 Task: Open a blank sheet, save the file as activelisten.pdf Add Heading 'Ways to improve active listening skills: 'Add the following points with capital alphabet 'A.	Give full attention_x000D_
B.	Avoid interruptions_x000D_
C.	Ask clarifying questions_x000D_
'Select the entire thext and change line spacing to  1.5 ,change the font size of heading and points to 16
Action: Mouse moved to (356, 244)
Screenshot: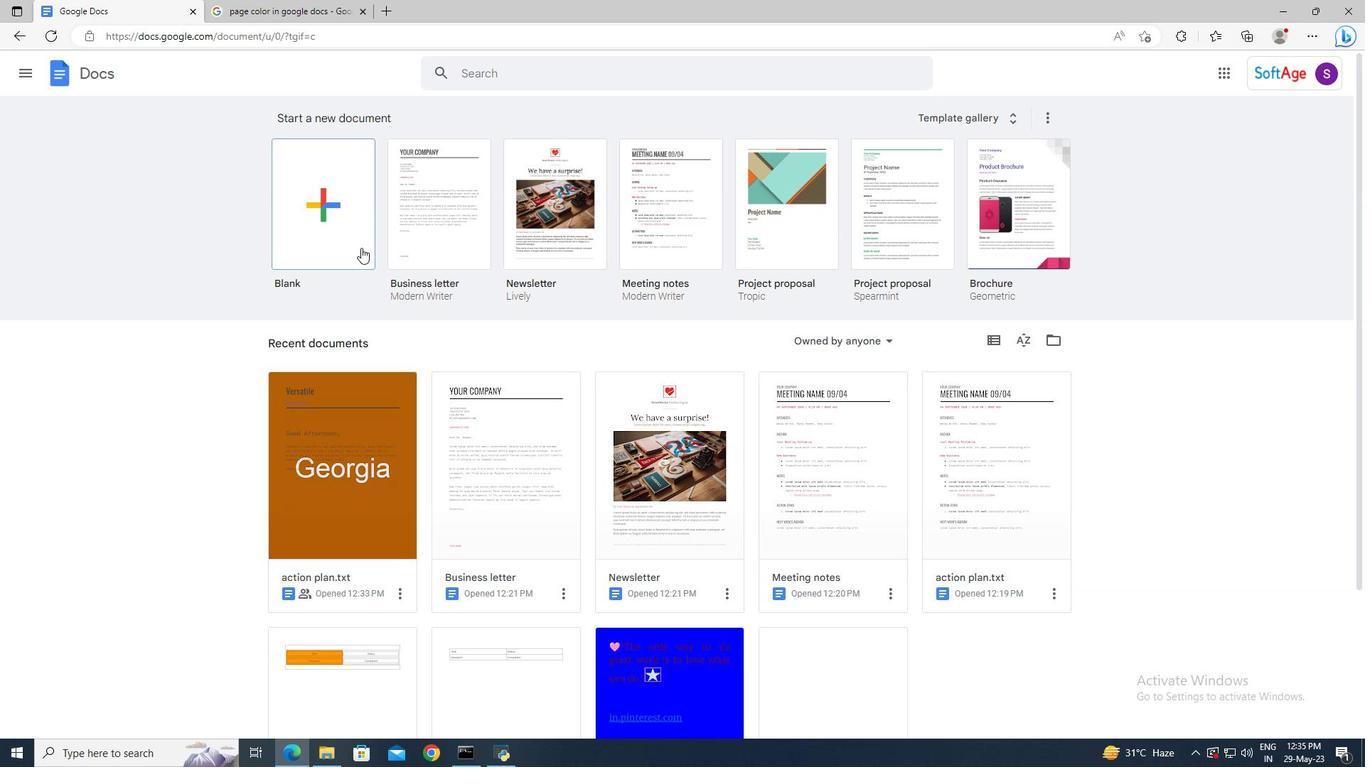 
Action: Mouse pressed left at (356, 244)
Screenshot: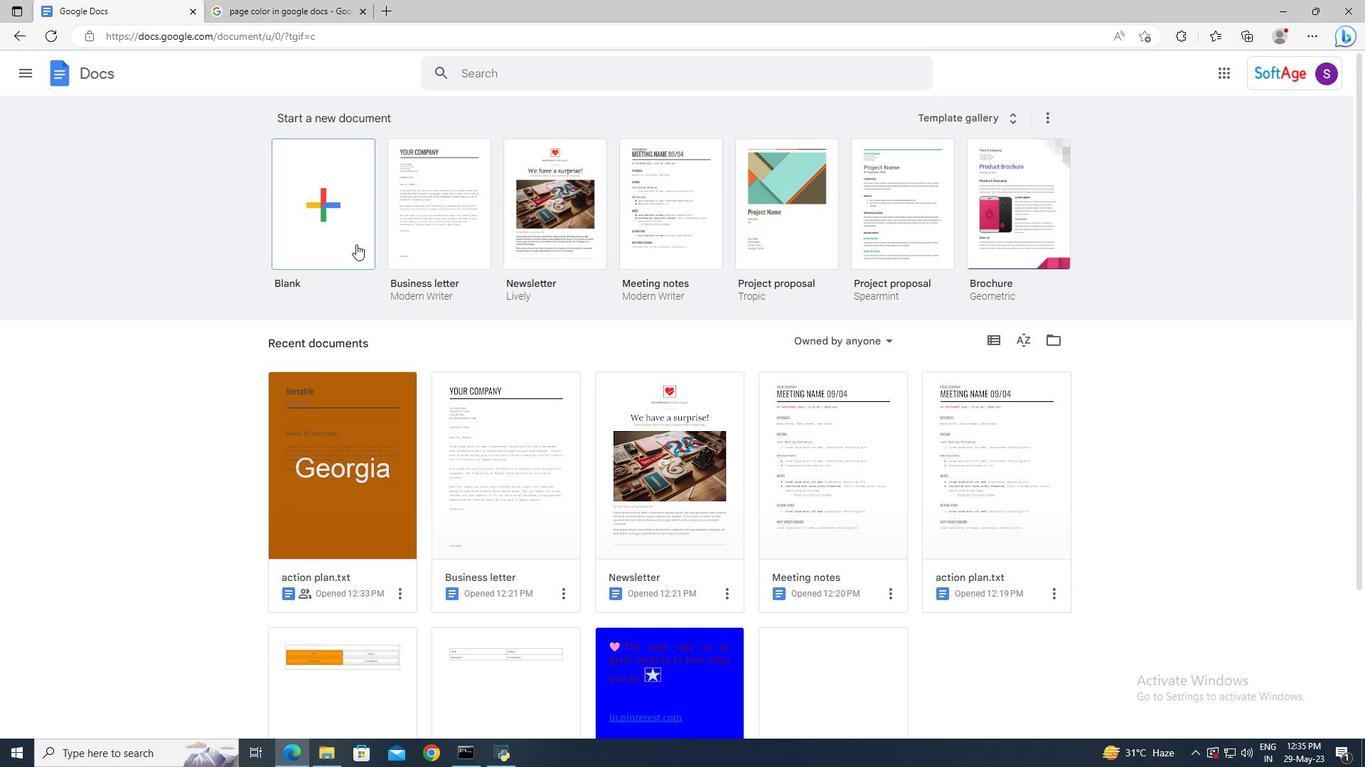 
Action: Mouse moved to (46, 79)
Screenshot: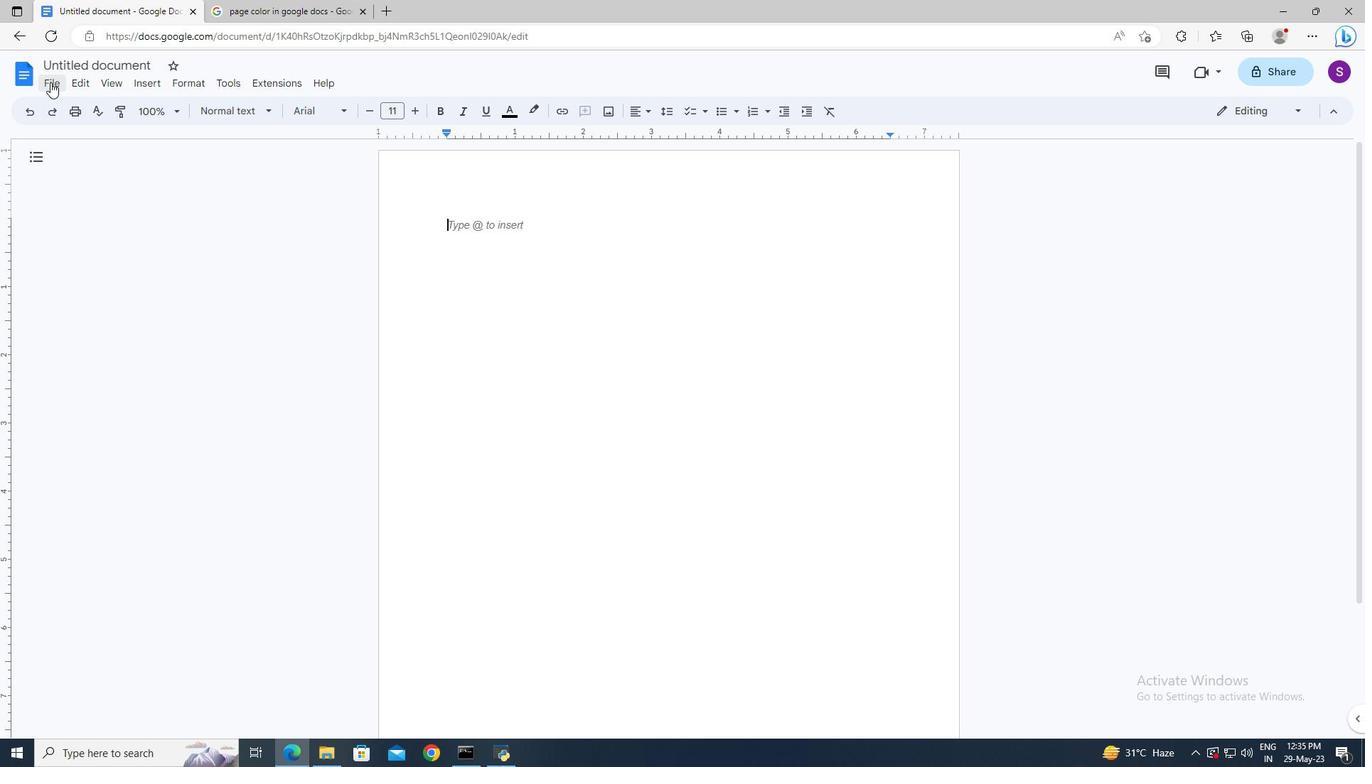 
Action: Mouse pressed left at (46, 79)
Screenshot: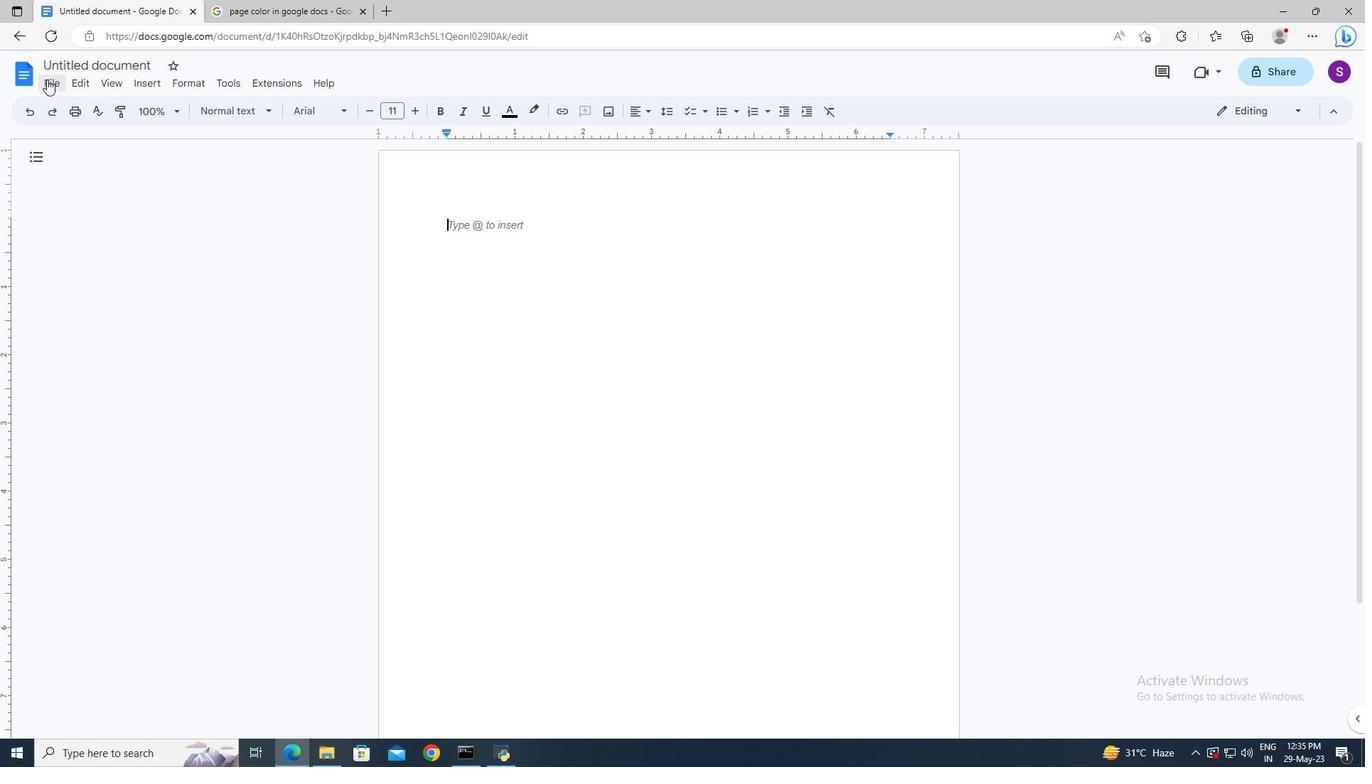 
Action: Mouse moved to (85, 63)
Screenshot: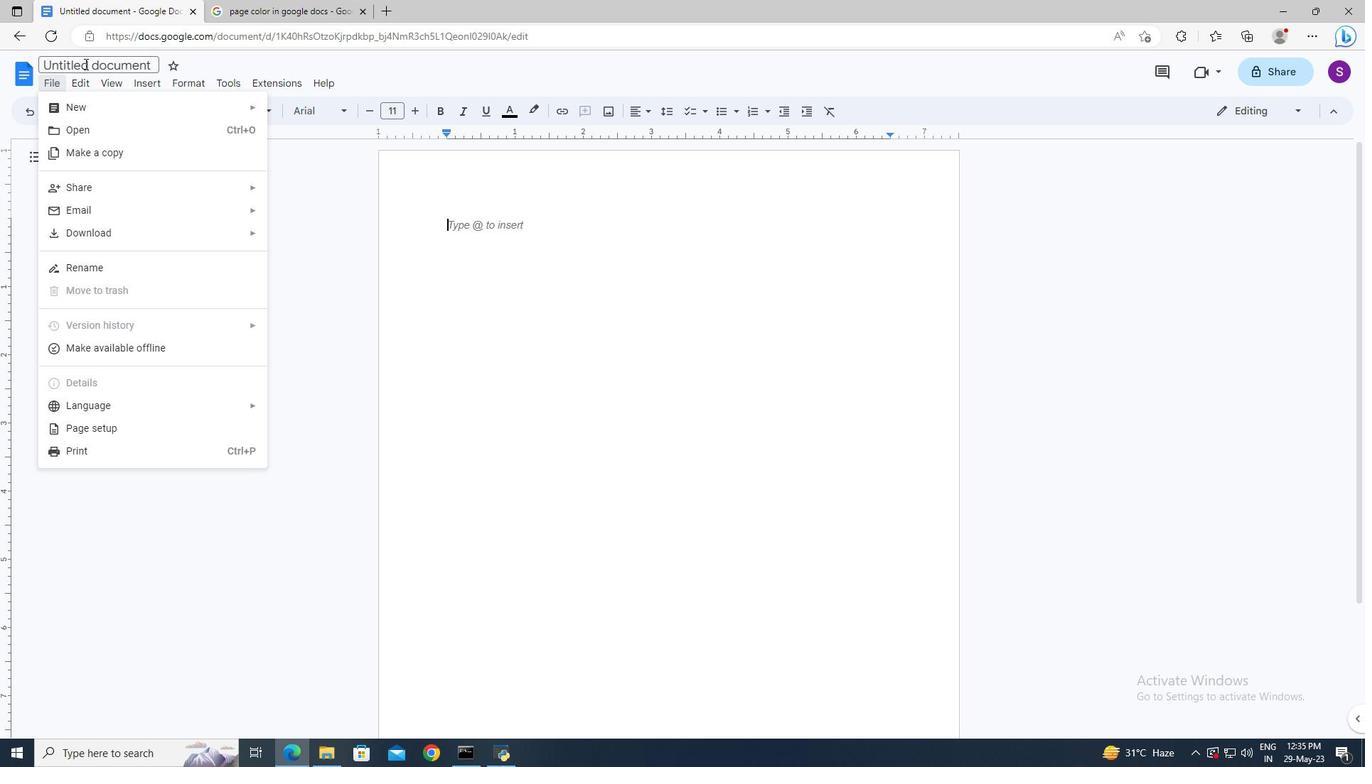 
Action: Mouse pressed left at (85, 63)
Screenshot: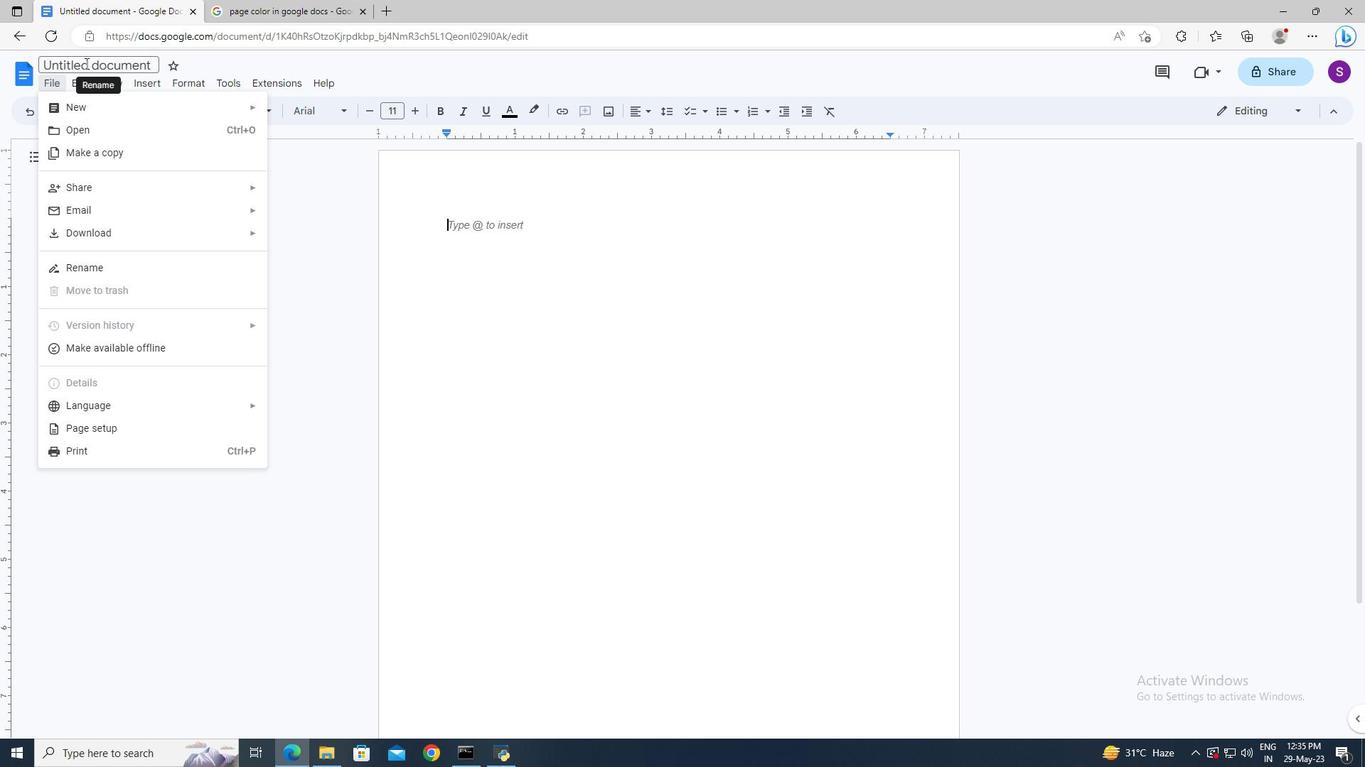 
Action: Key pressed activelisten.pdf<Key.enter>
Screenshot: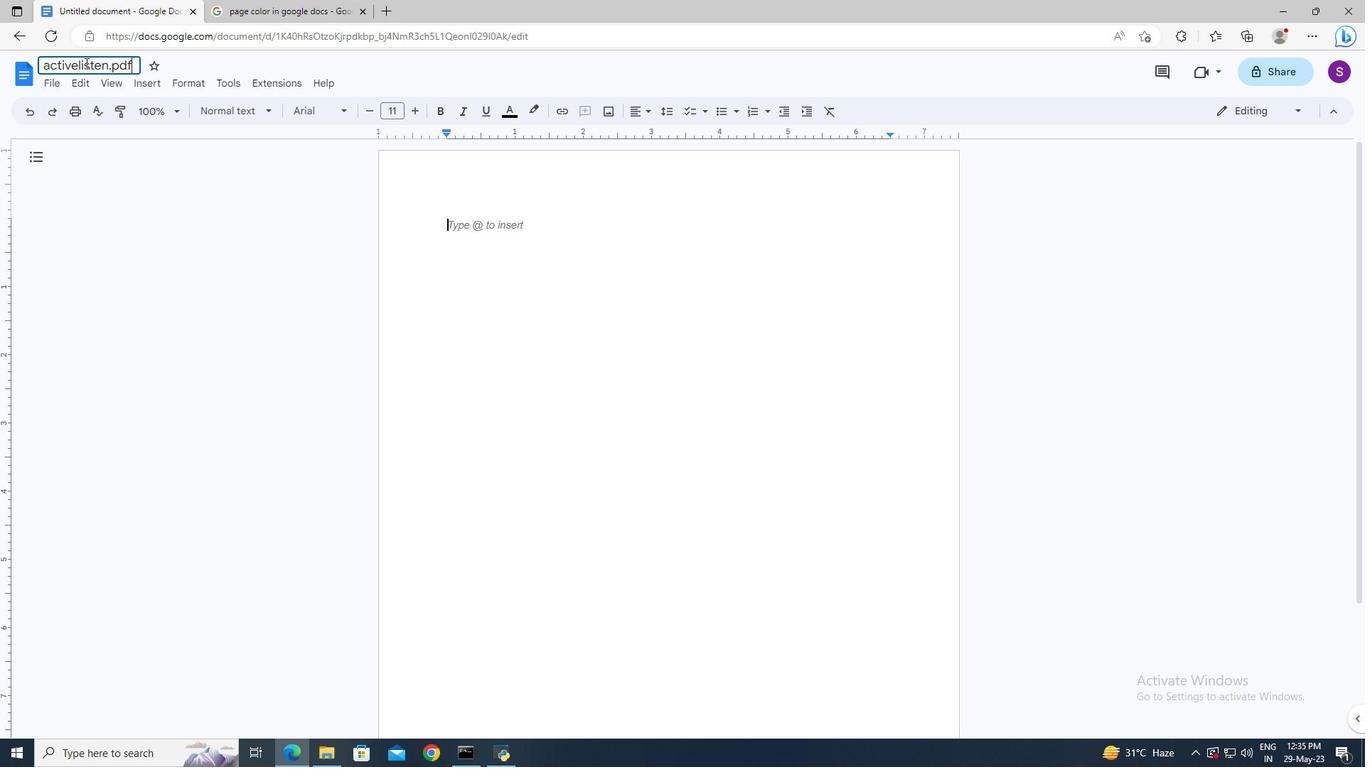 
Action: Mouse moved to (468, 228)
Screenshot: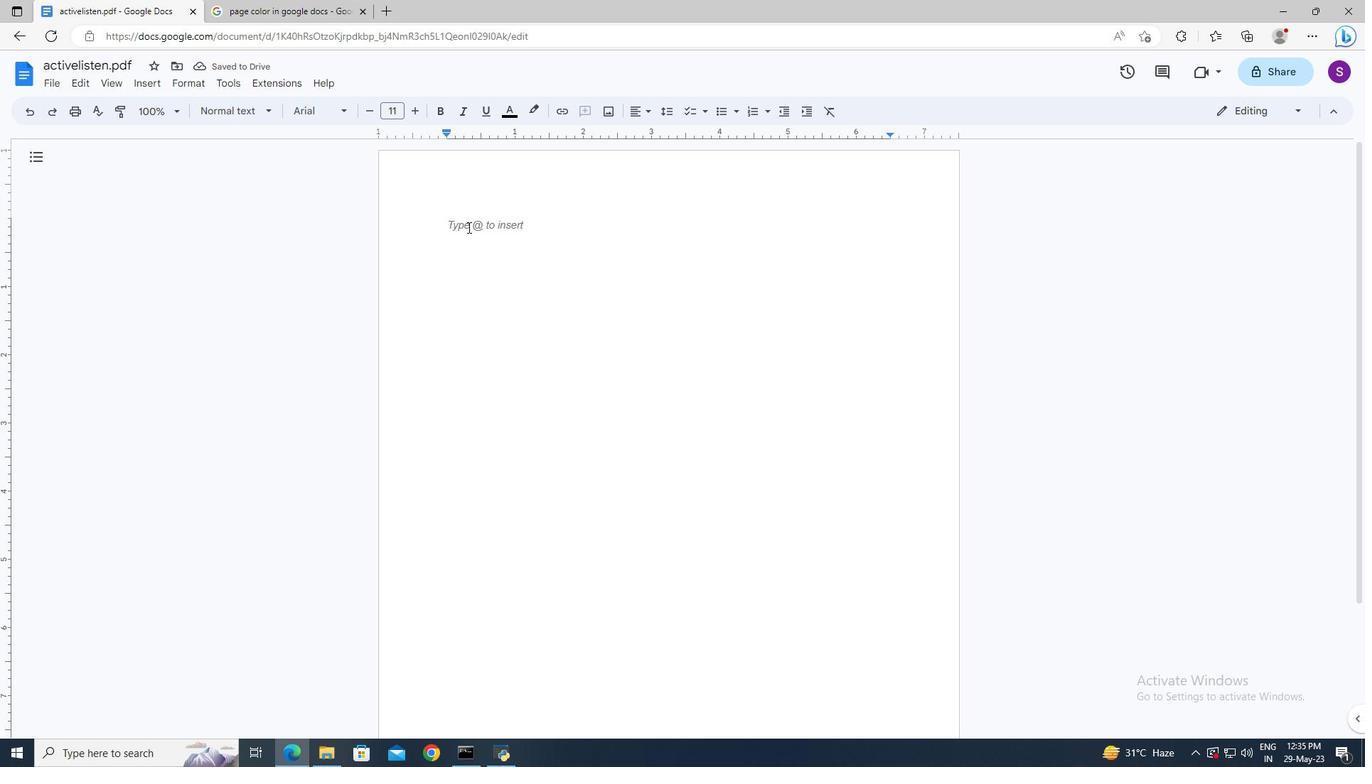 
Action: Mouse pressed left at (468, 228)
Screenshot: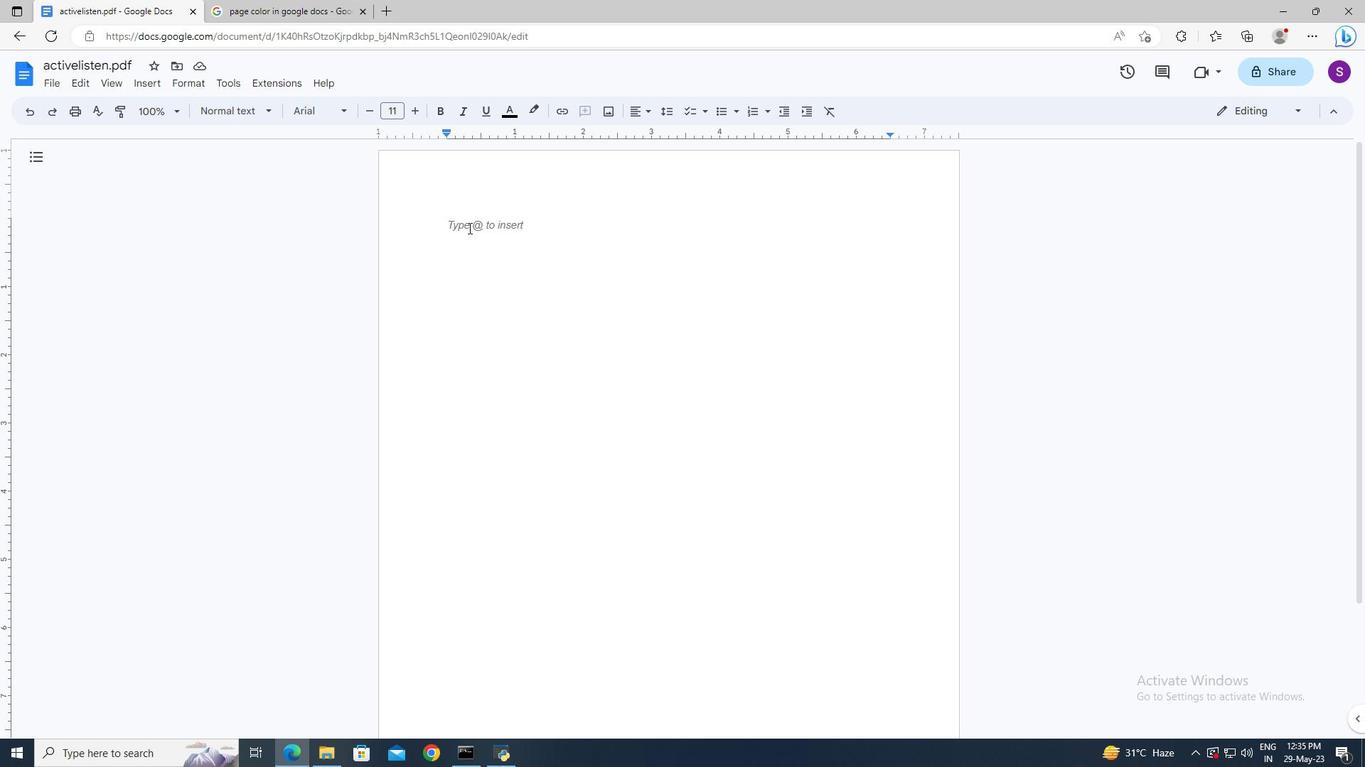 
Action: Mouse moved to (274, 111)
Screenshot: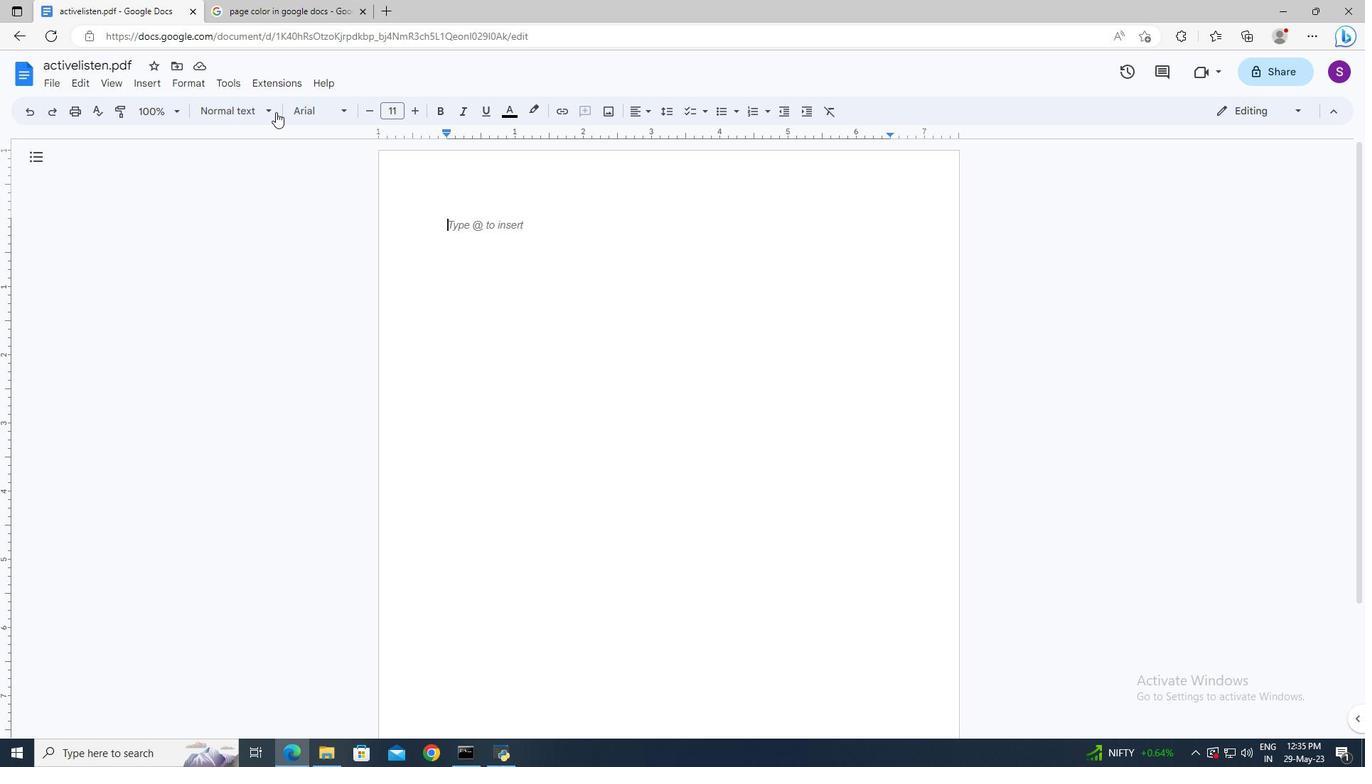 
Action: Mouse pressed left at (274, 111)
Screenshot: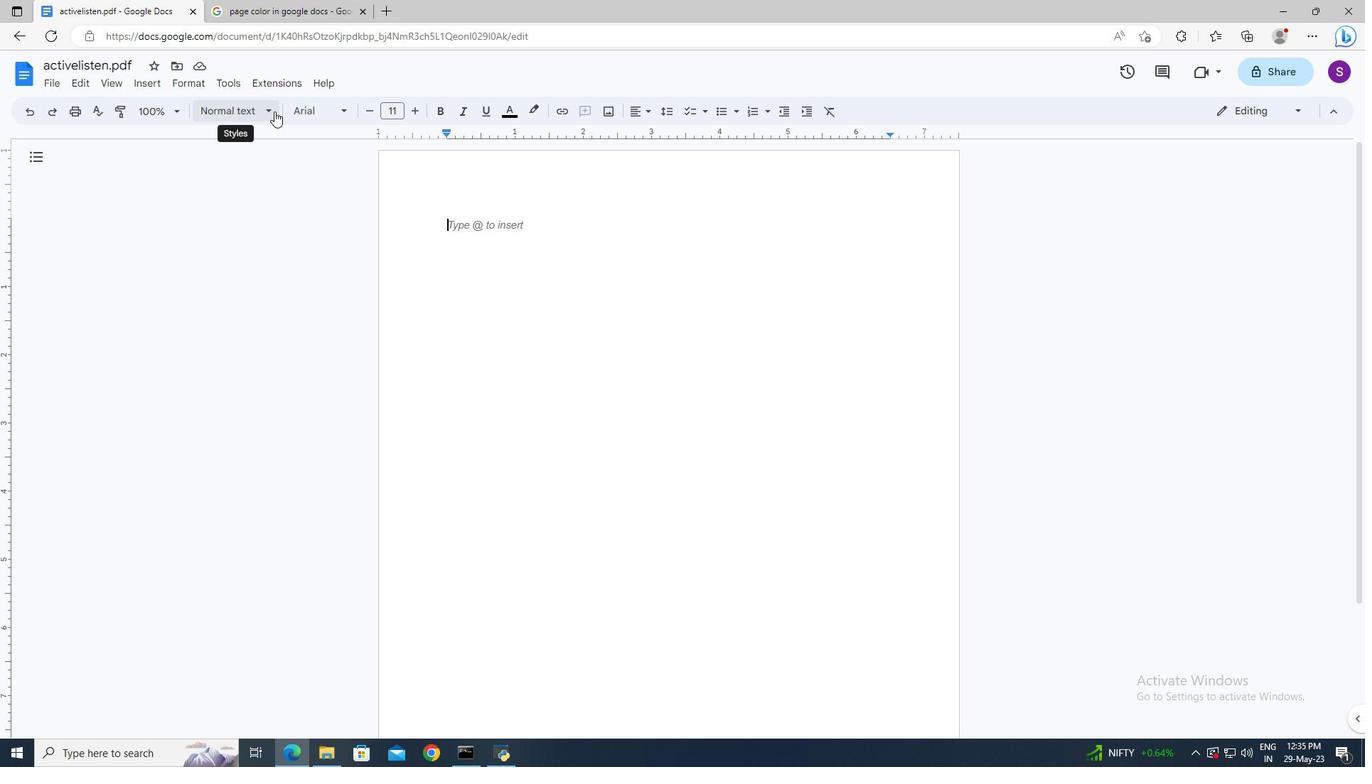 
Action: Mouse moved to (274, 292)
Screenshot: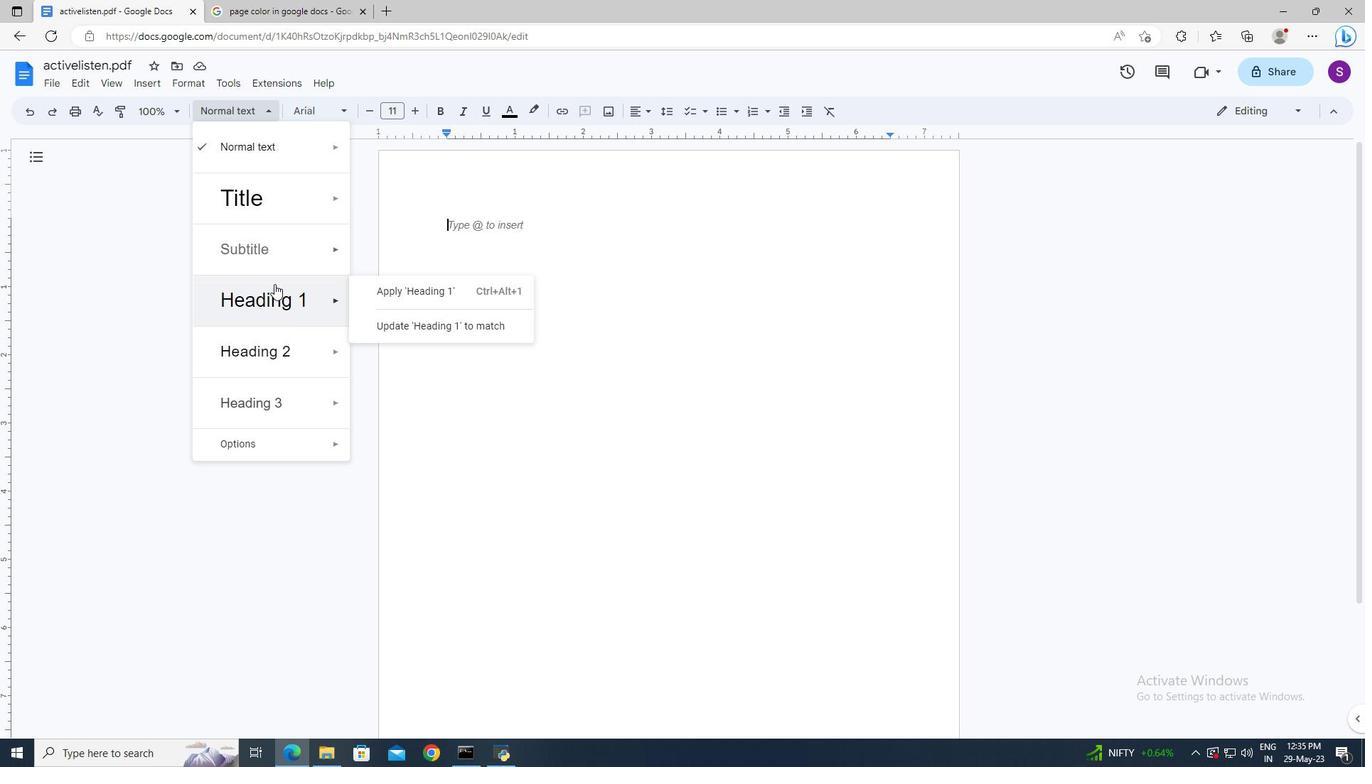 
Action: Mouse pressed left at (274, 292)
Screenshot: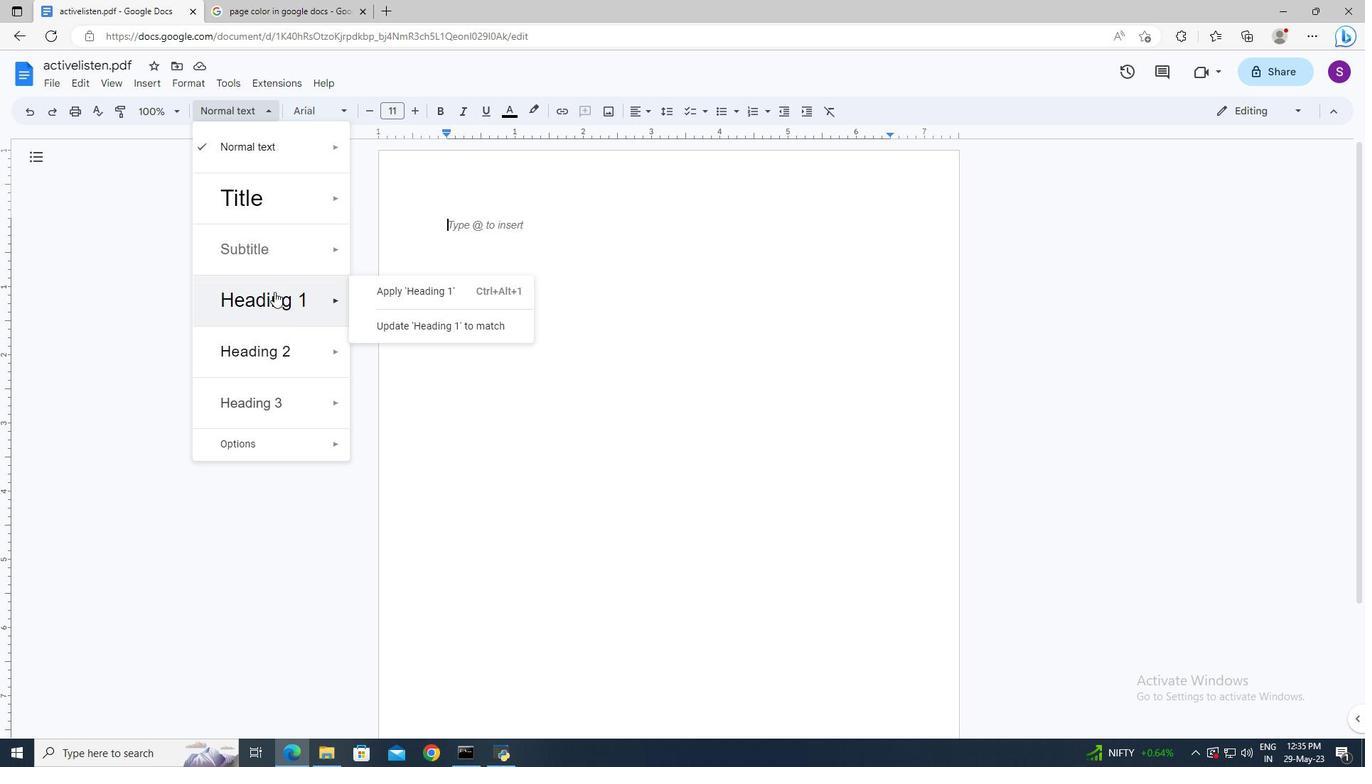 
Action: Mouse moved to (452, 307)
Screenshot: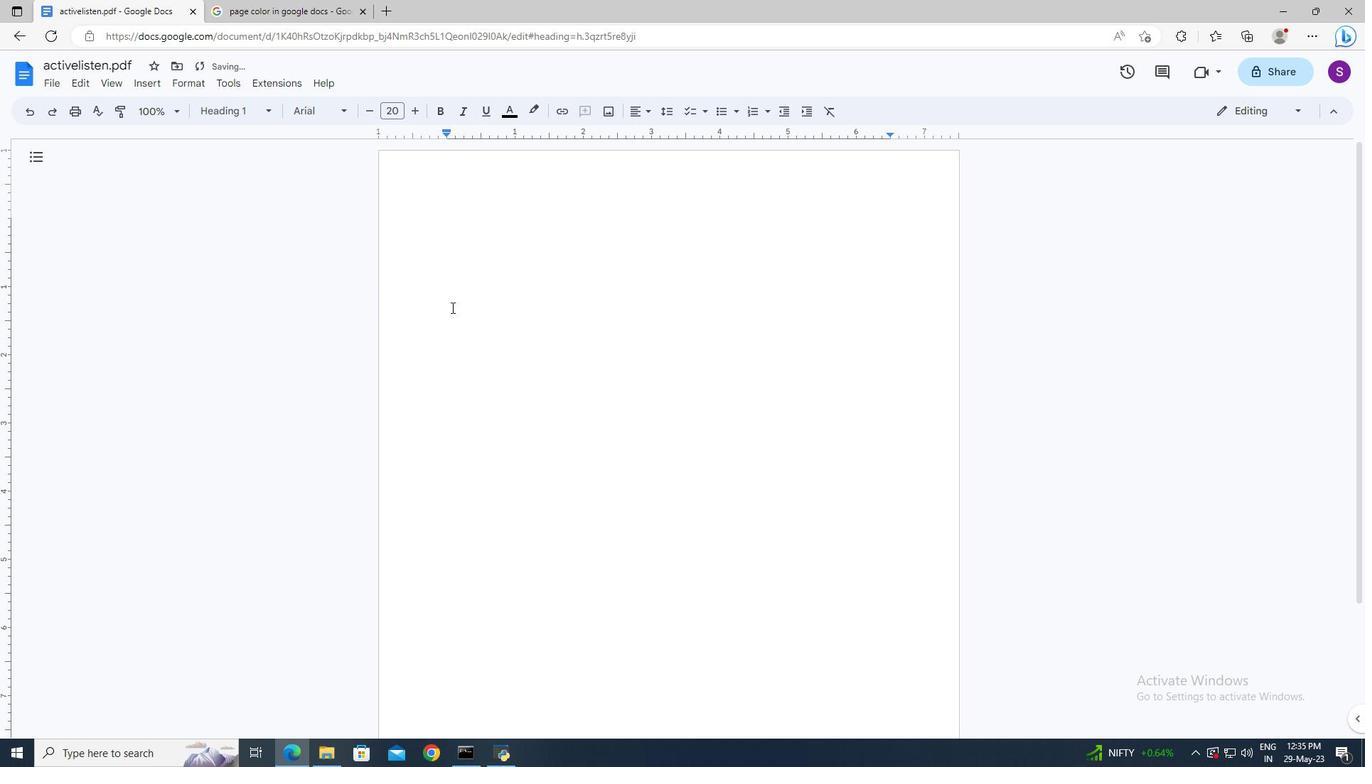 
Action: Key pressed <Key.shift>Ways<Key.space>to<Key.space>improve<Key.space>active<Key.space>listening<Key.space>skills<Key.shift>:<Key.enter>
Screenshot: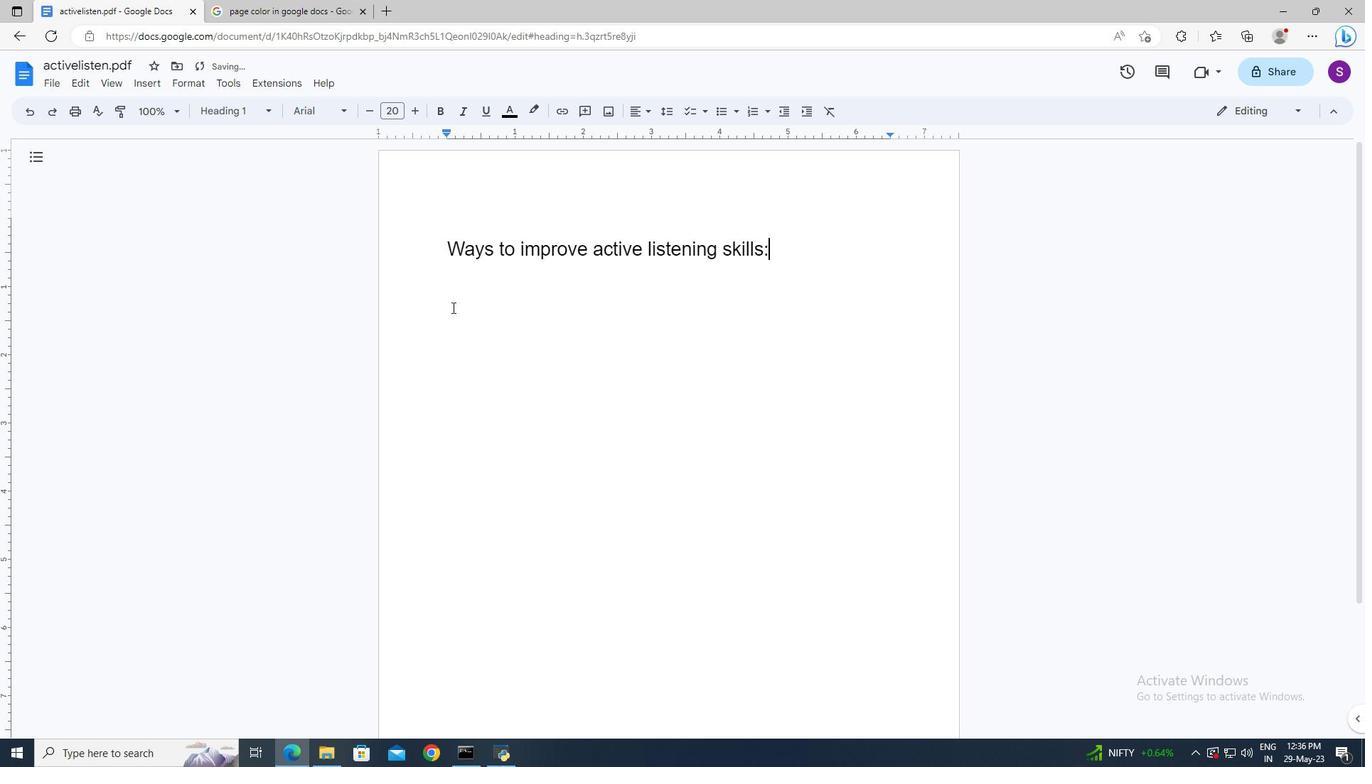 
Action: Mouse moved to (754, 112)
Screenshot: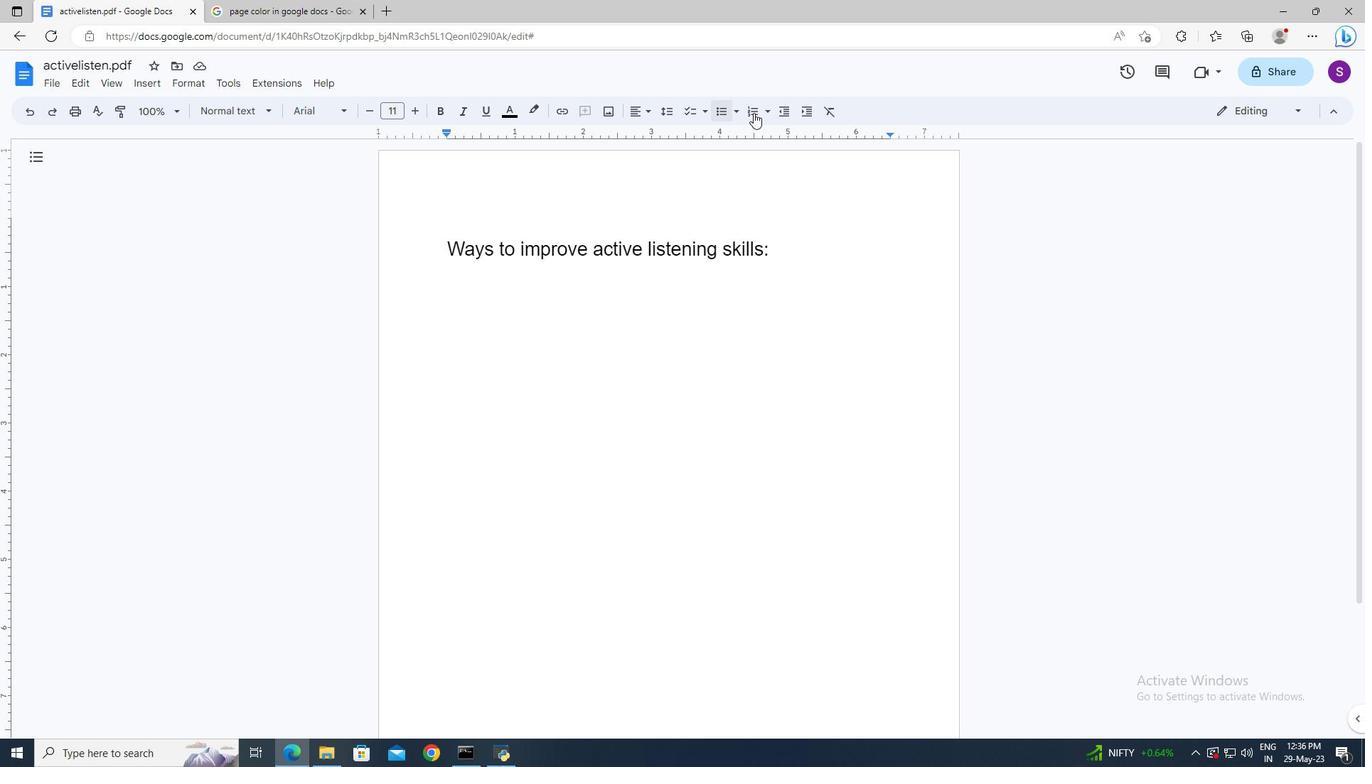 
Action: Mouse pressed left at (754, 112)
Screenshot: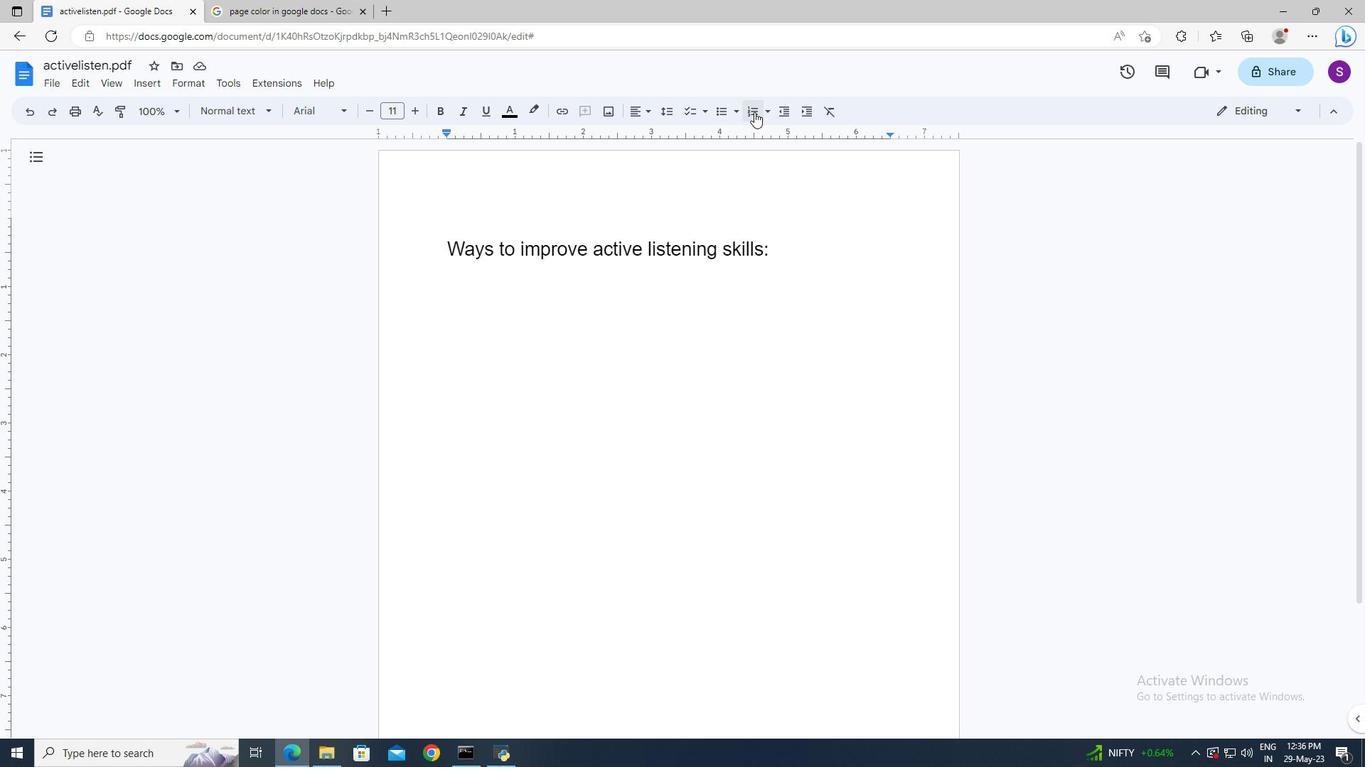 
Action: Mouse moved to (759, 113)
Screenshot: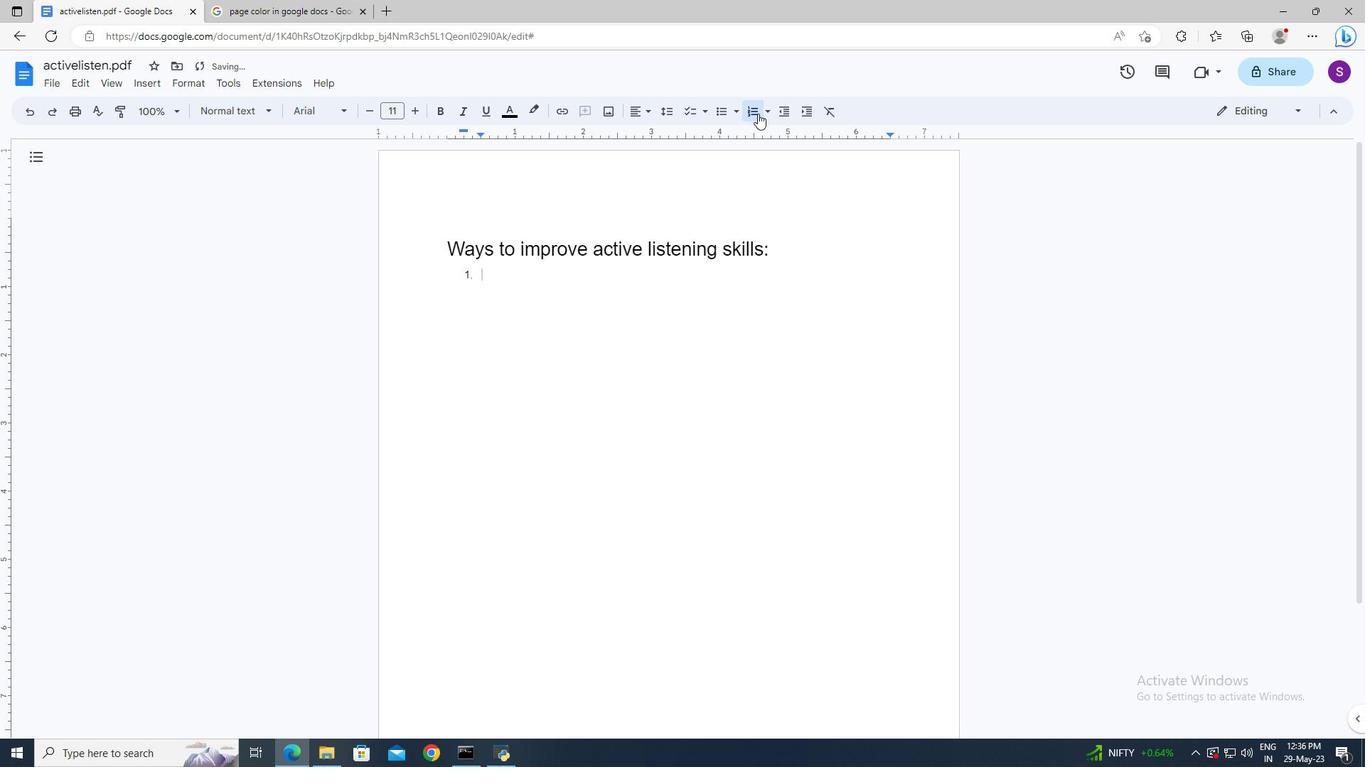 
Action: Key pressed <Key.backspace>
Screenshot: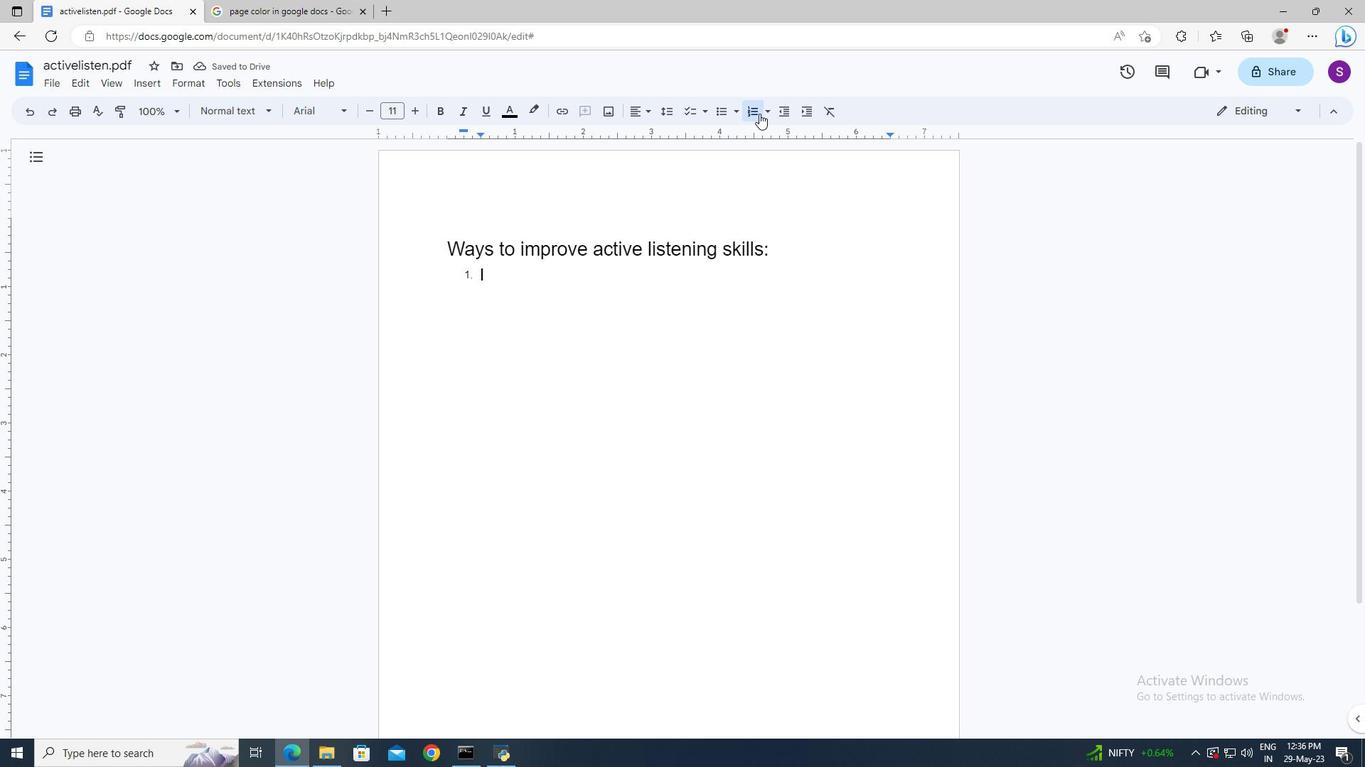 
Action: Mouse moved to (763, 114)
Screenshot: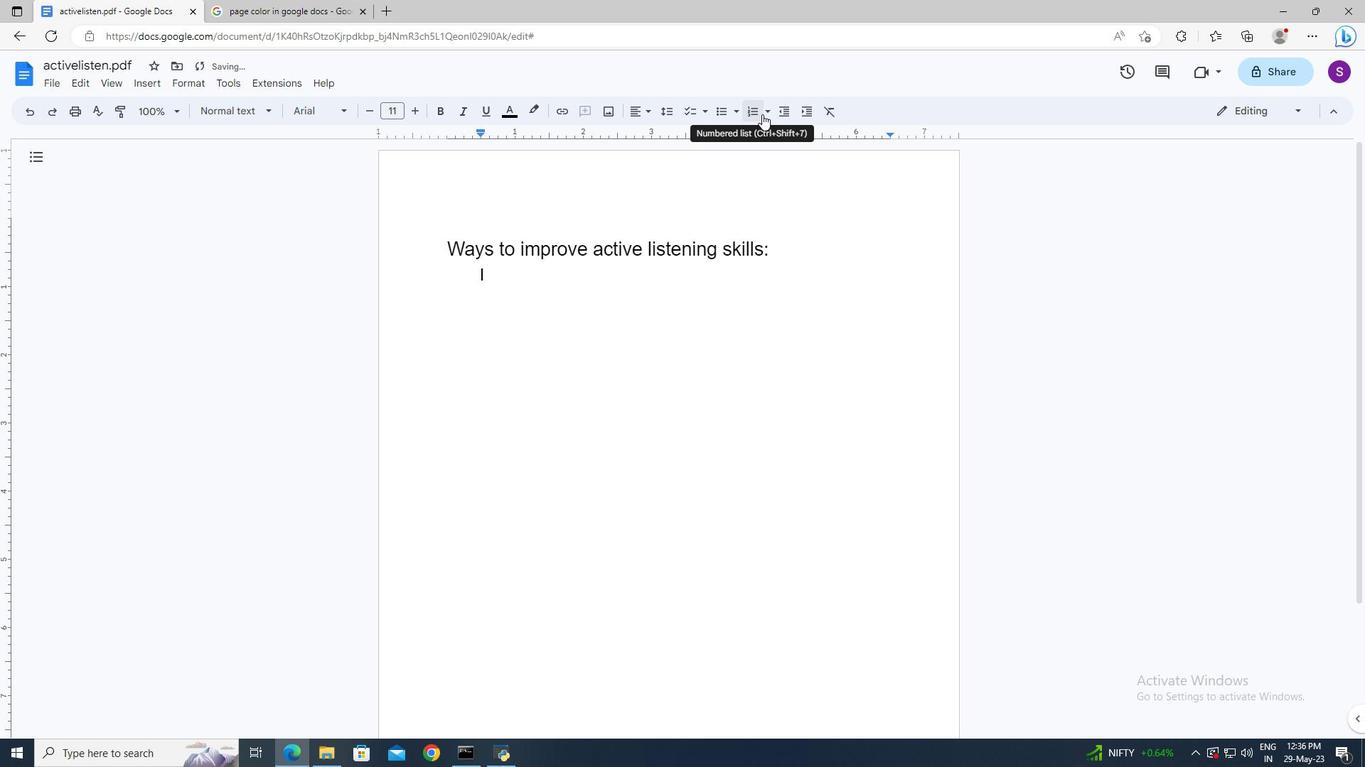 
Action: Mouse pressed left at (763, 114)
Screenshot: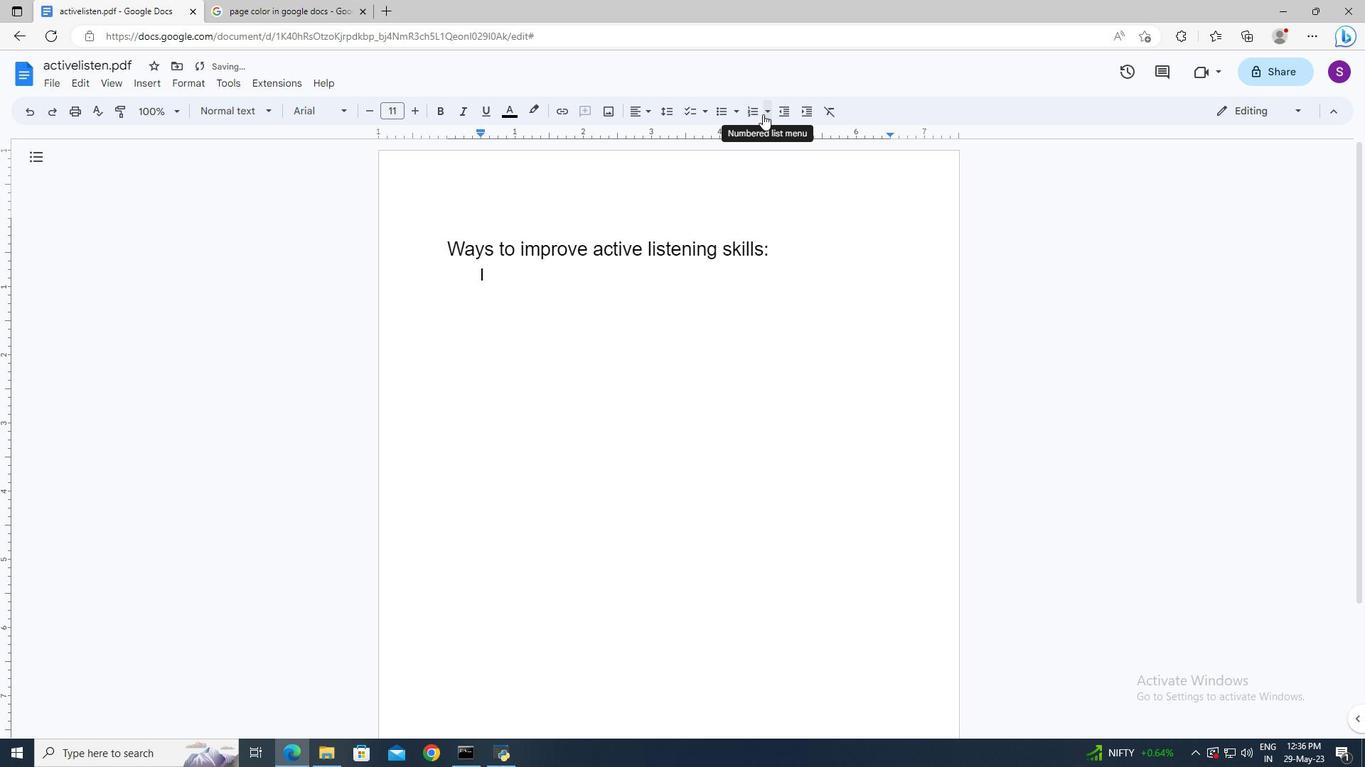 
Action: Mouse moved to (735, 120)
Screenshot: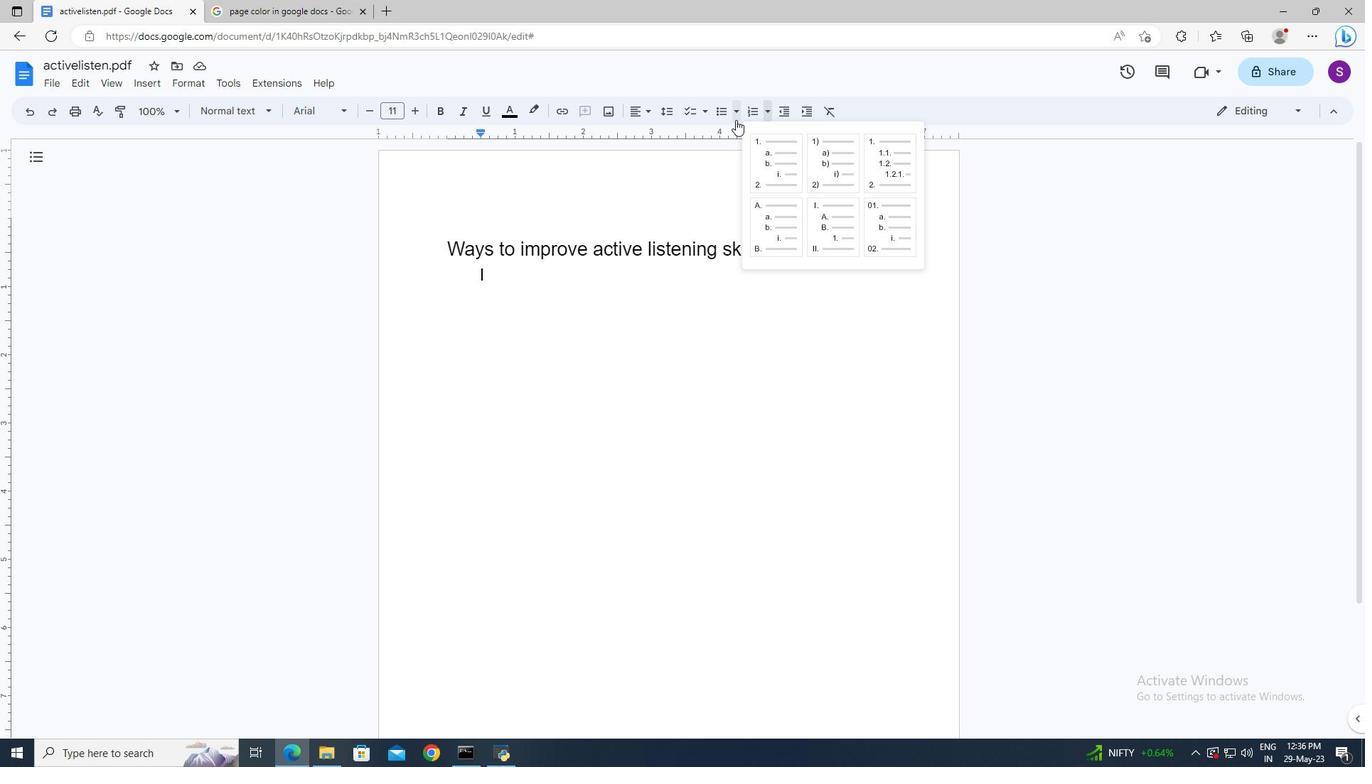 
Action: Mouse pressed left at (735, 120)
Screenshot: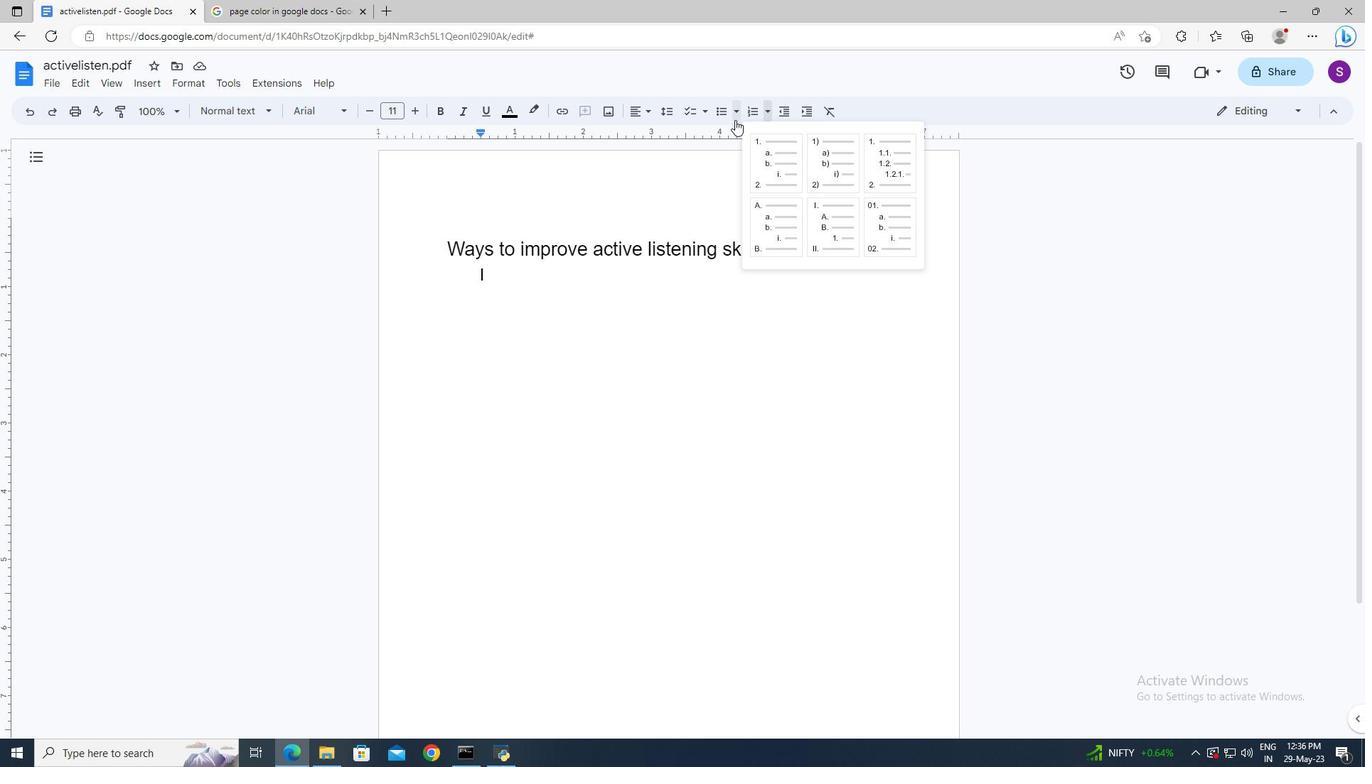 
Action: Mouse moved to (772, 109)
Screenshot: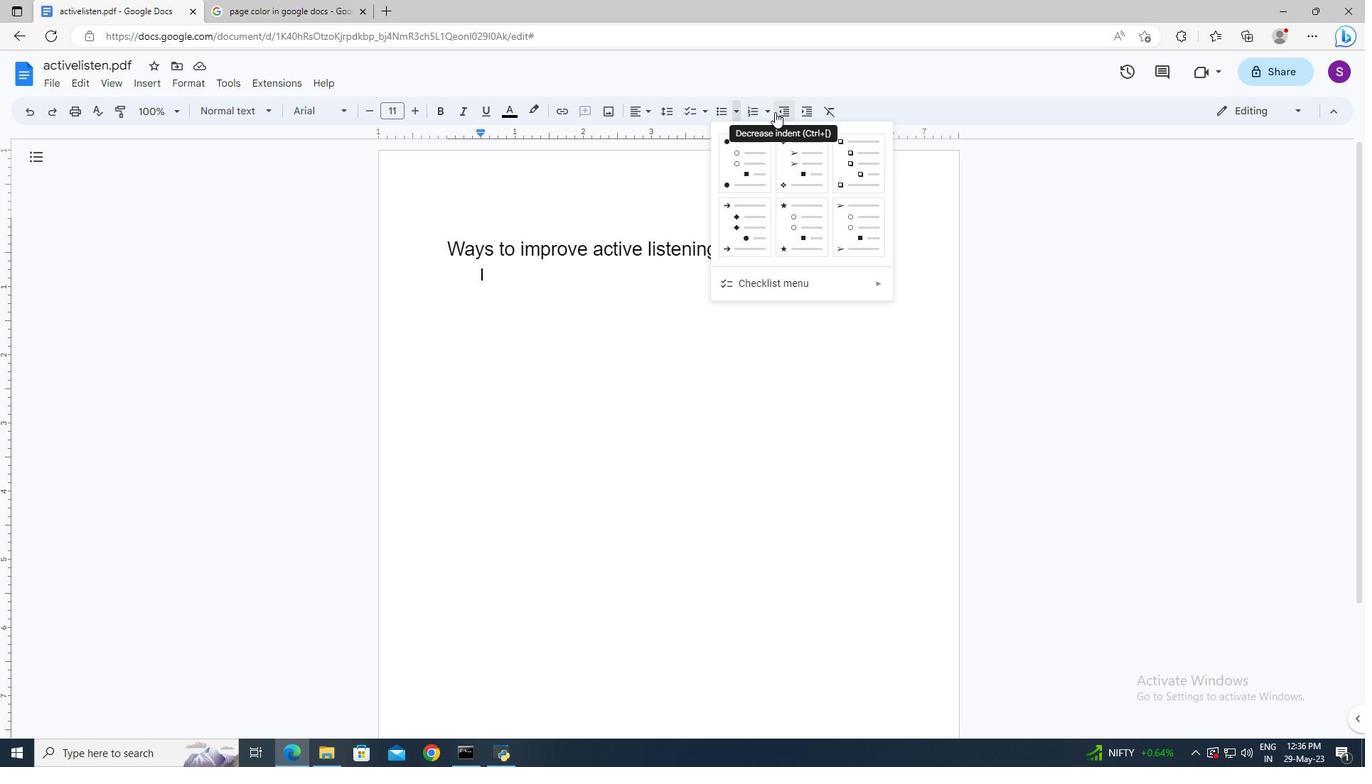 
Action: Mouse pressed left at (772, 109)
Screenshot: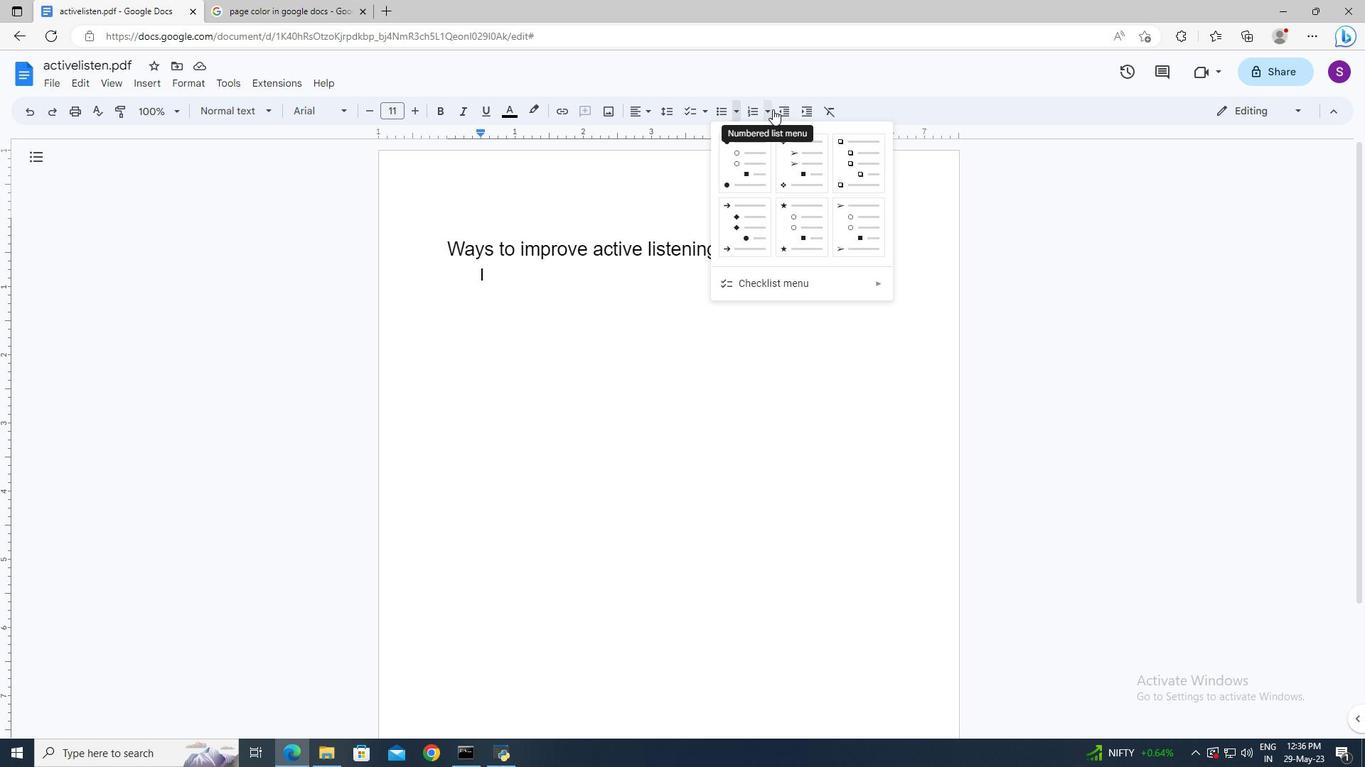 
Action: Mouse moved to (780, 221)
Screenshot: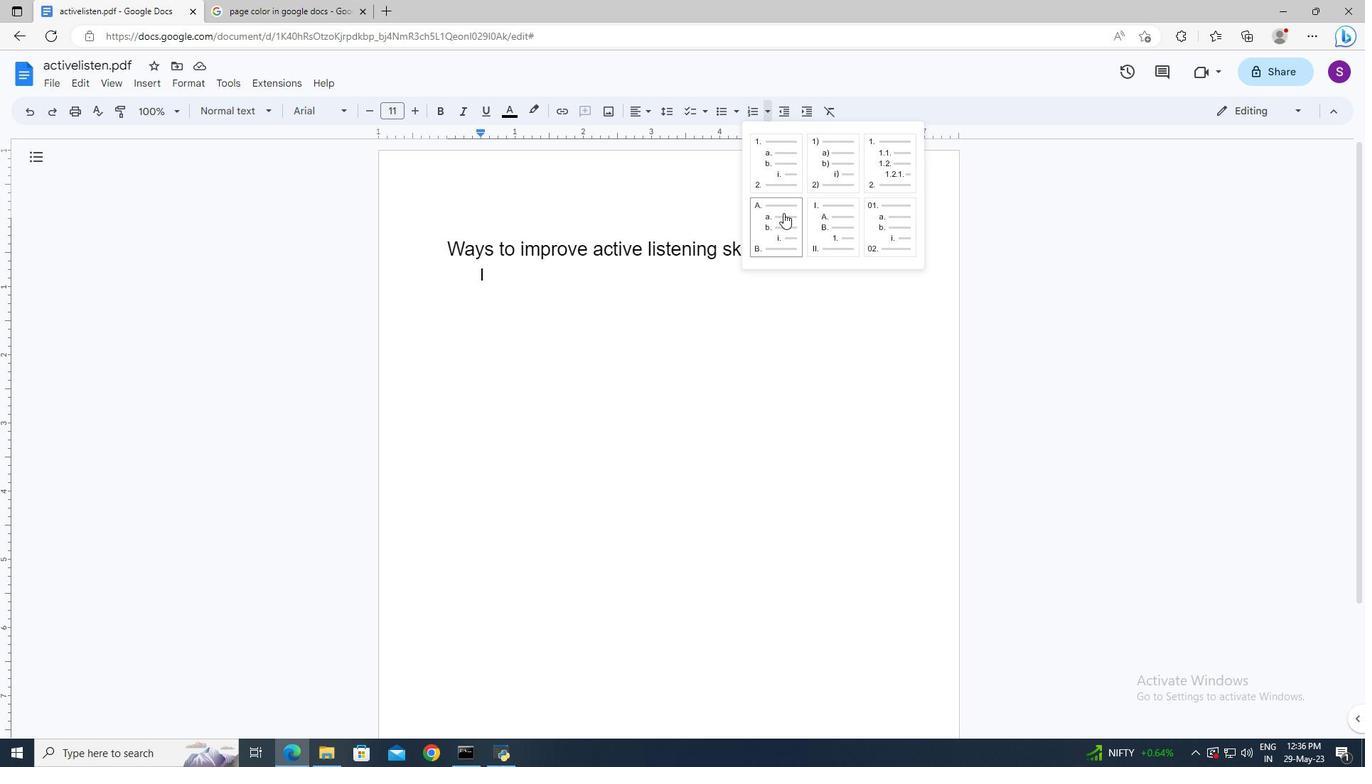 
Action: Mouse pressed left at (780, 221)
Screenshot: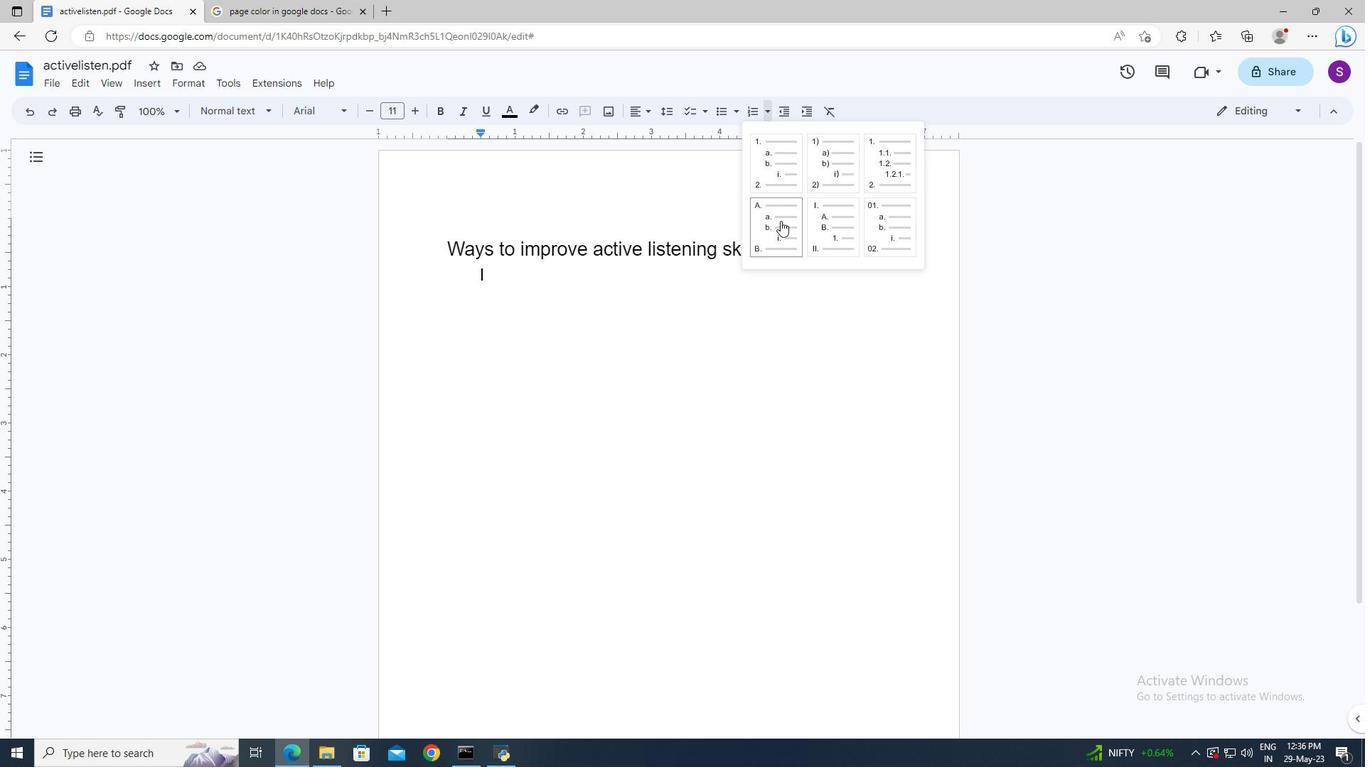 
Action: Mouse moved to (657, 280)
Screenshot: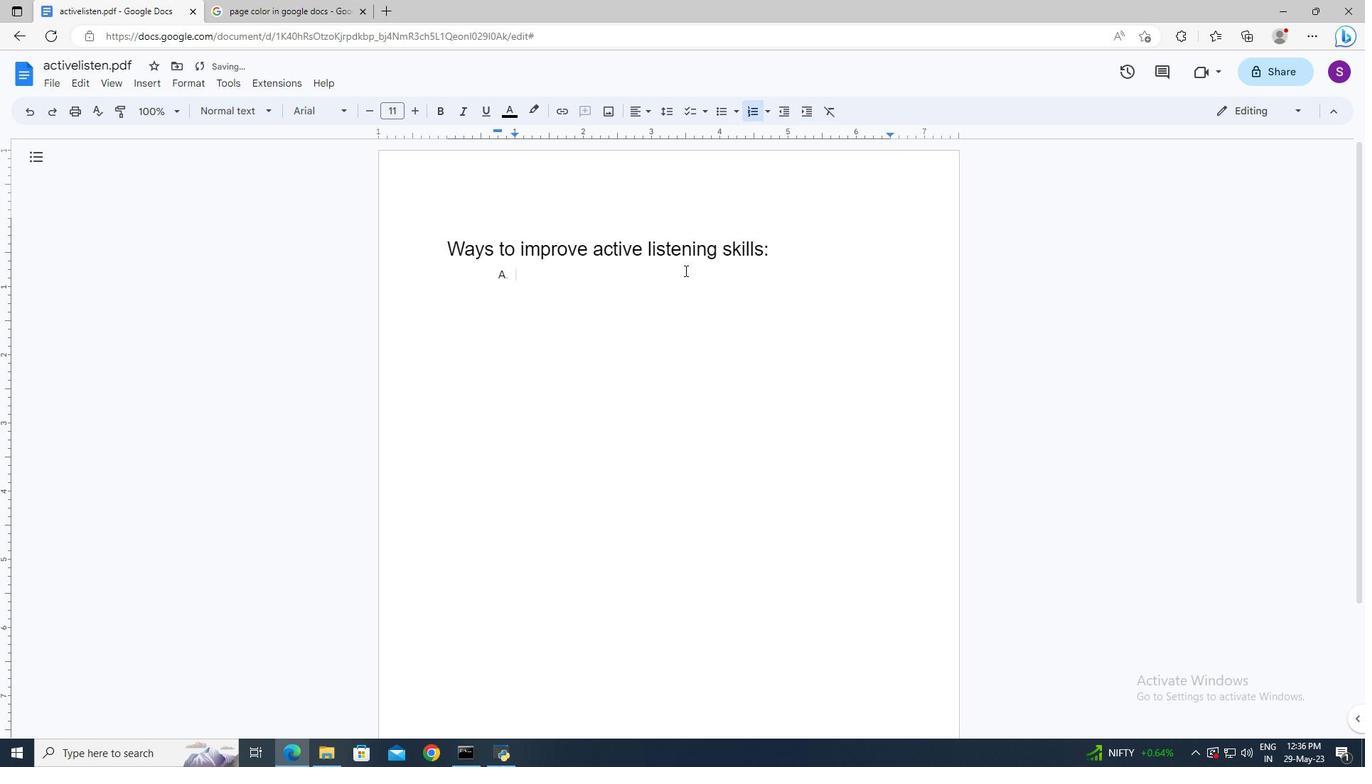 
Action: Key pressed <Key.shift>Give<Key.space>full<Key.space>attention<Key.enter><Key.shift>Avoid<Key.space>interruptions<Key.enter><Key.shift>Ask<Key.space>clarifying<Key.space>questionsctrl+A
Screenshot: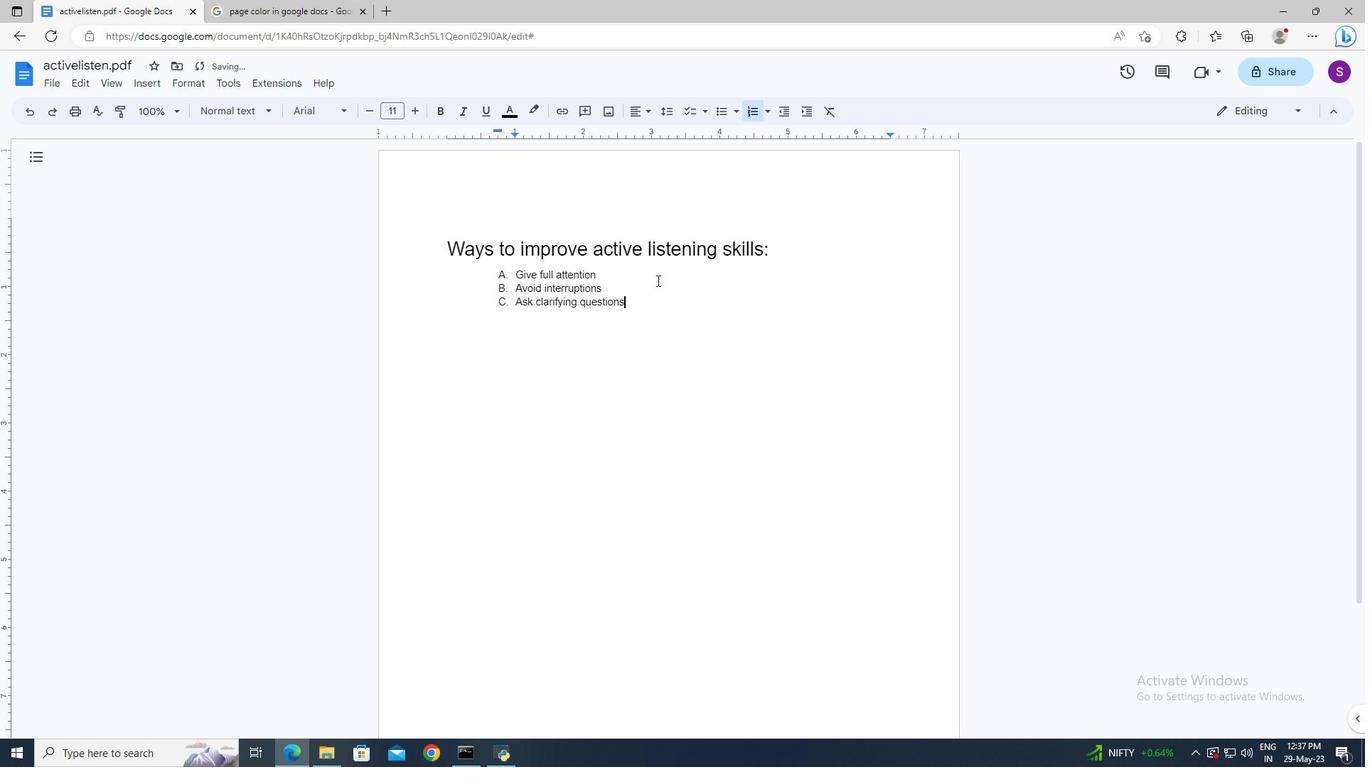 
Action: Mouse moved to (672, 113)
Screenshot: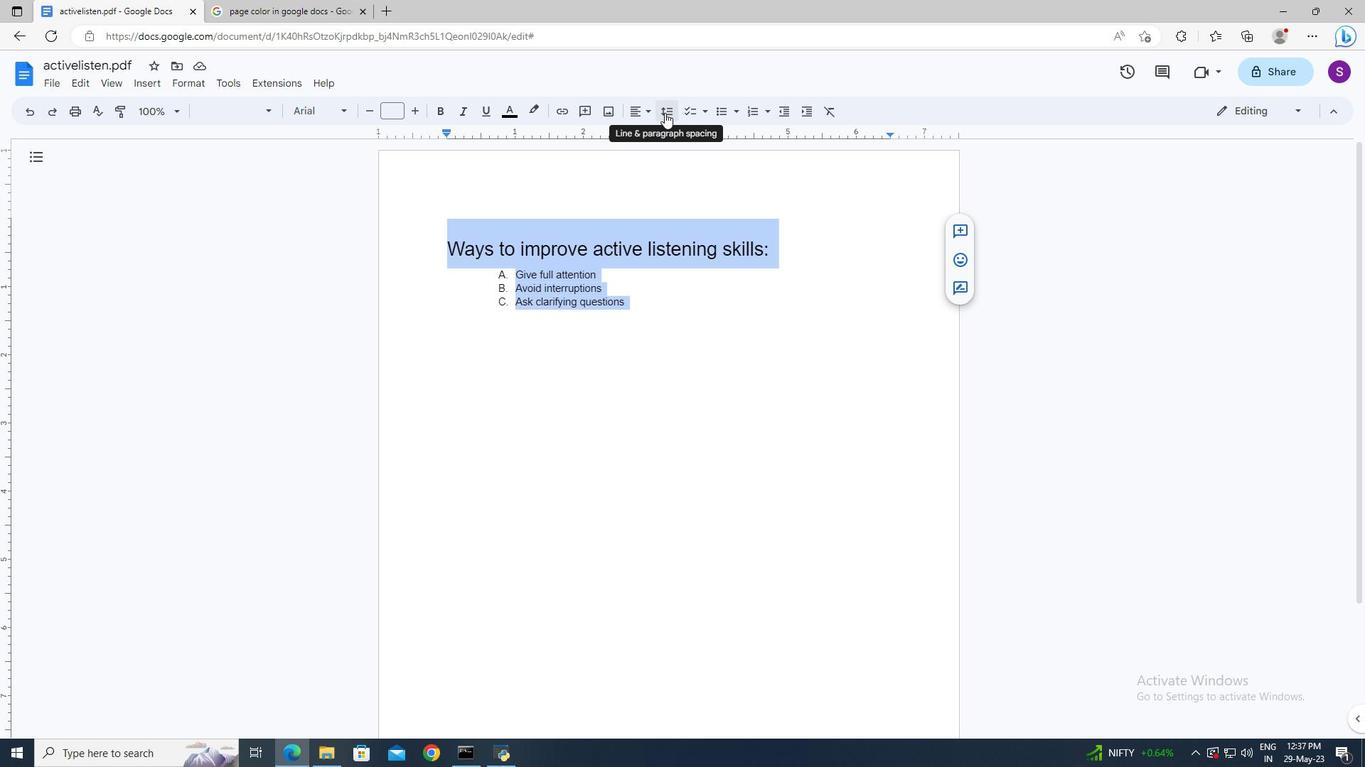 
Action: Mouse pressed left at (672, 113)
Screenshot: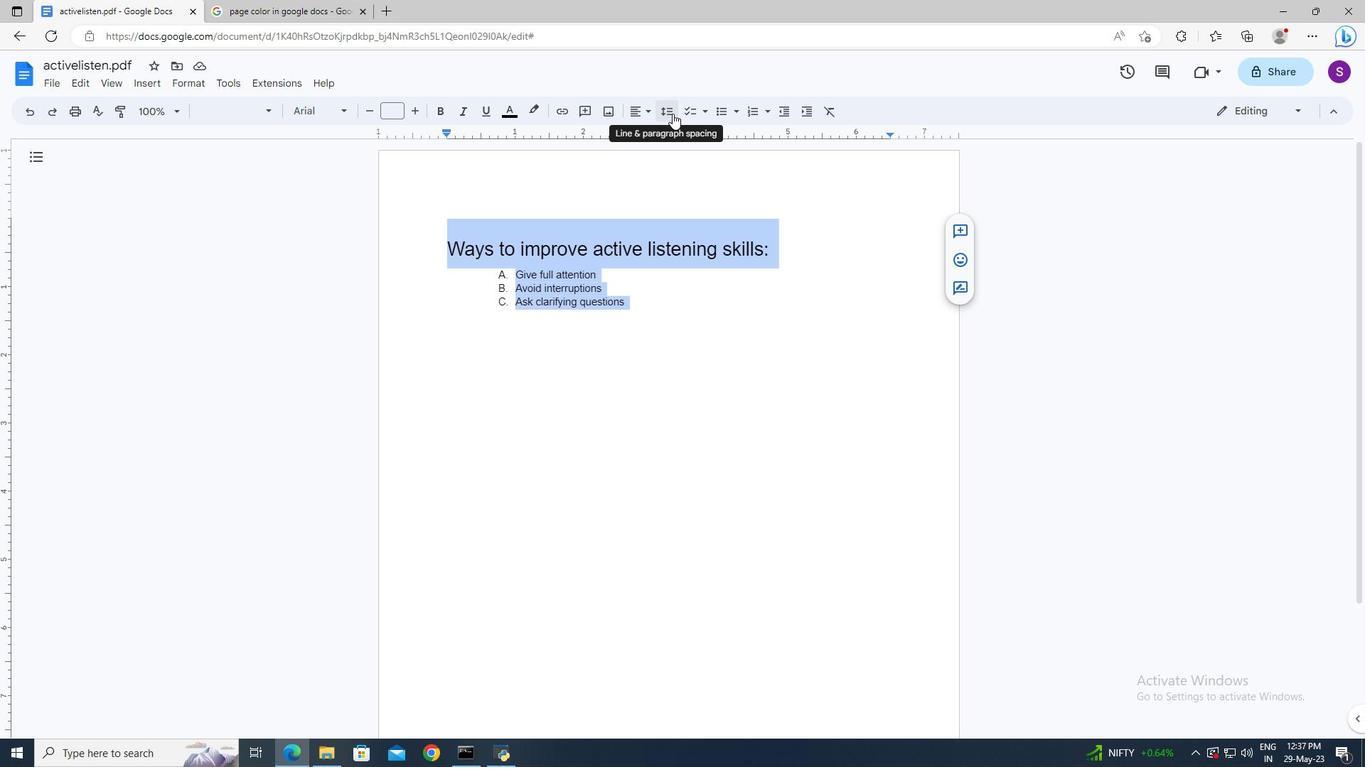 
Action: Mouse moved to (684, 183)
Screenshot: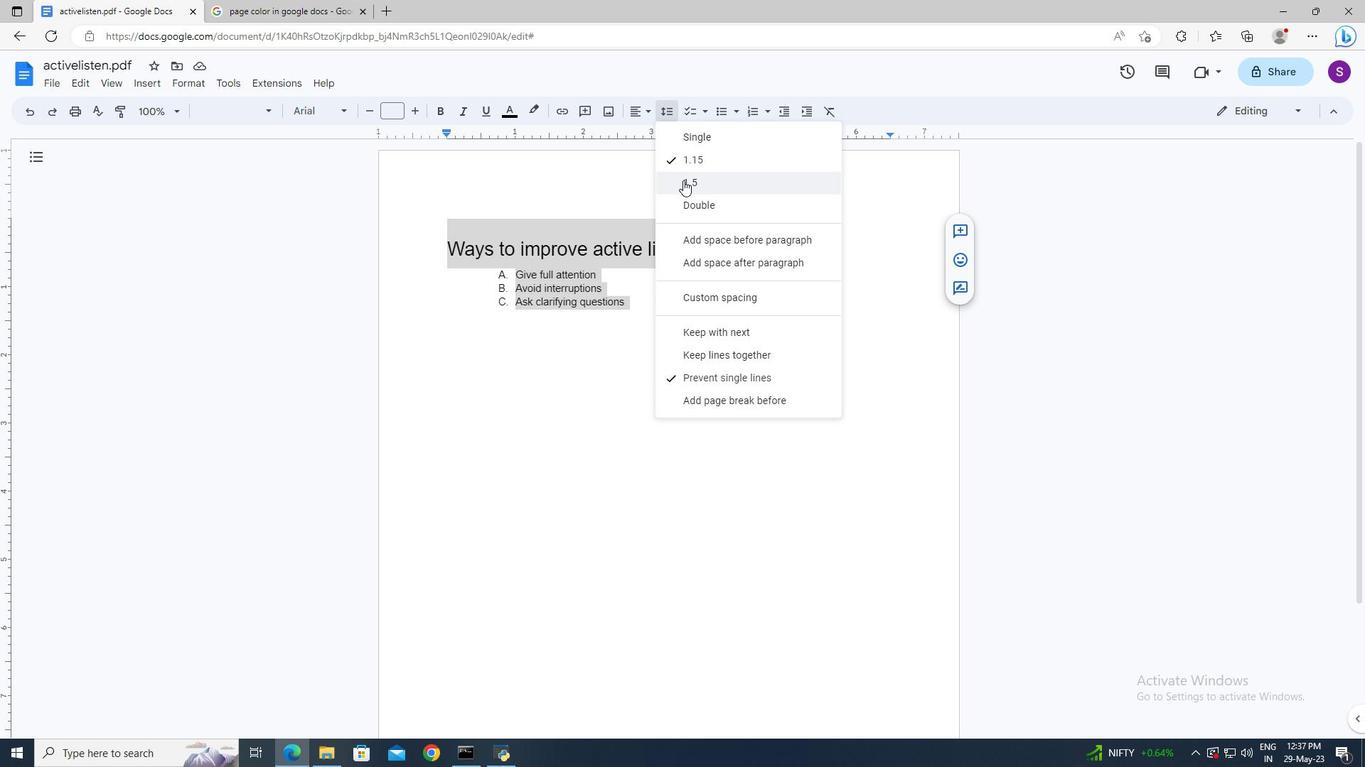 
Action: Mouse pressed left at (684, 183)
Screenshot: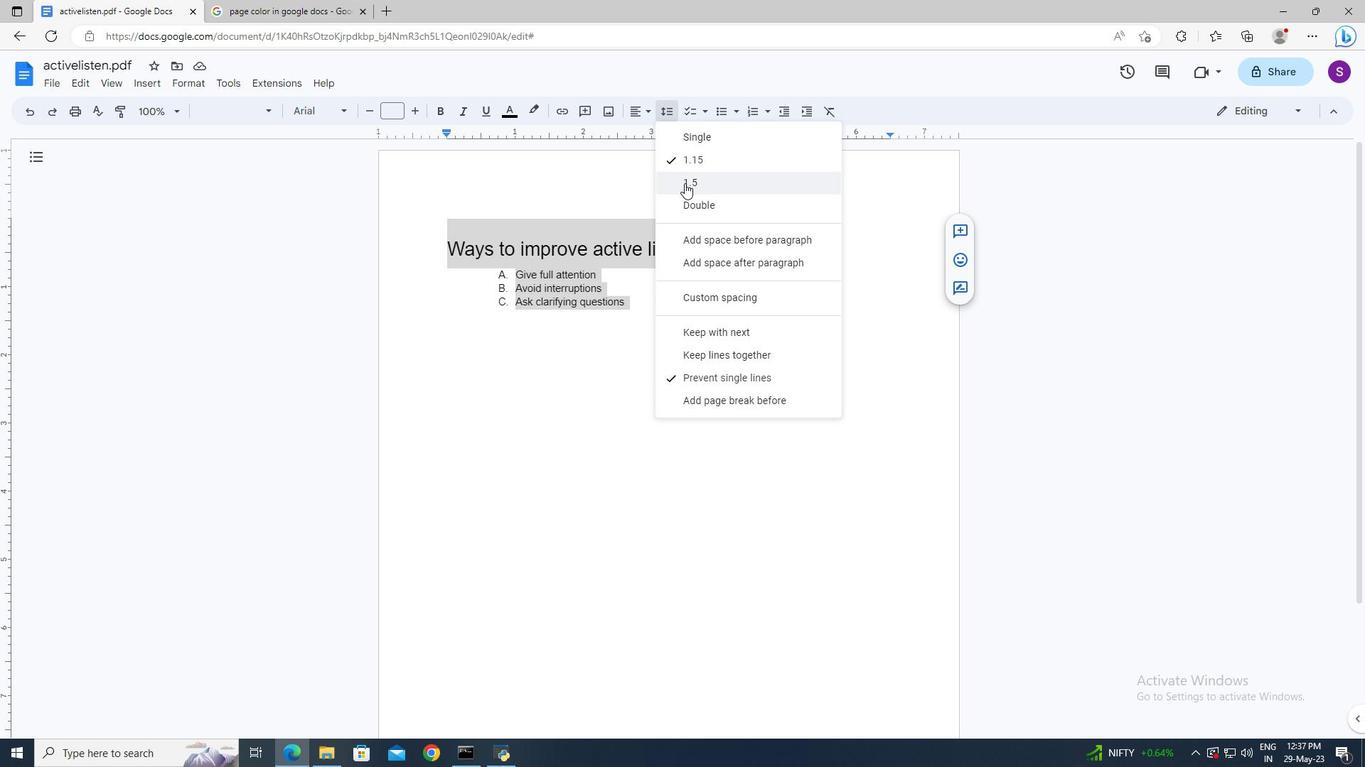 
Action: Mouse moved to (448, 246)
Screenshot: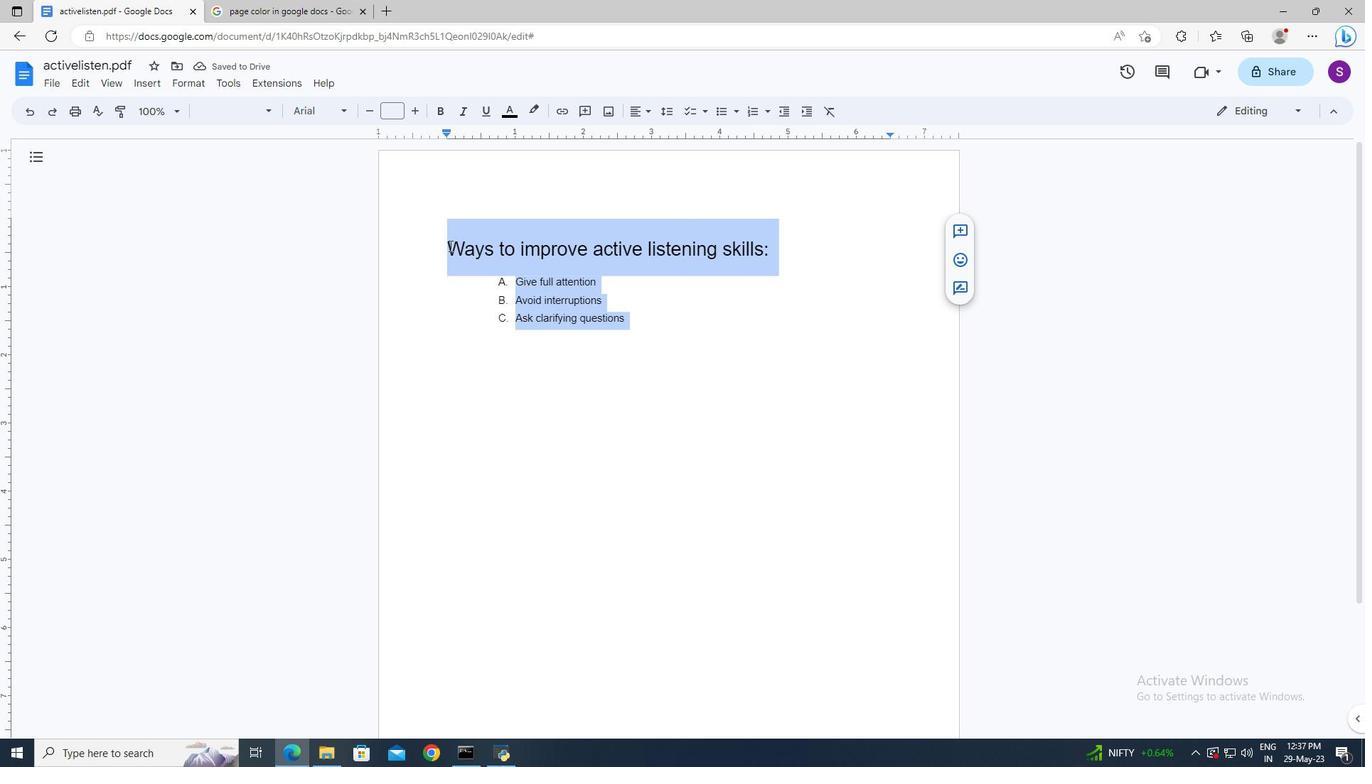 
Action: Mouse pressed left at (448, 246)
Screenshot: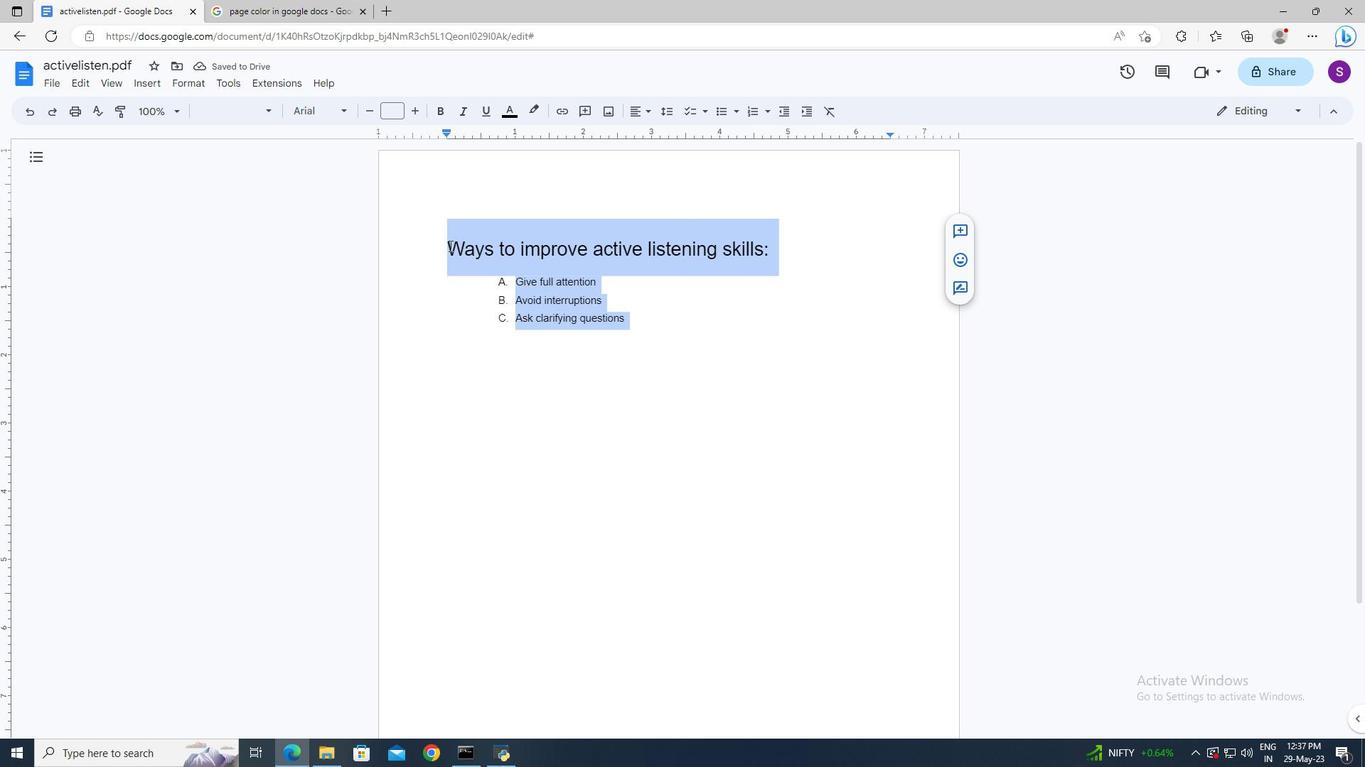 
Action: Key pressed <Key.shift><Key.right><Key.end>
Screenshot: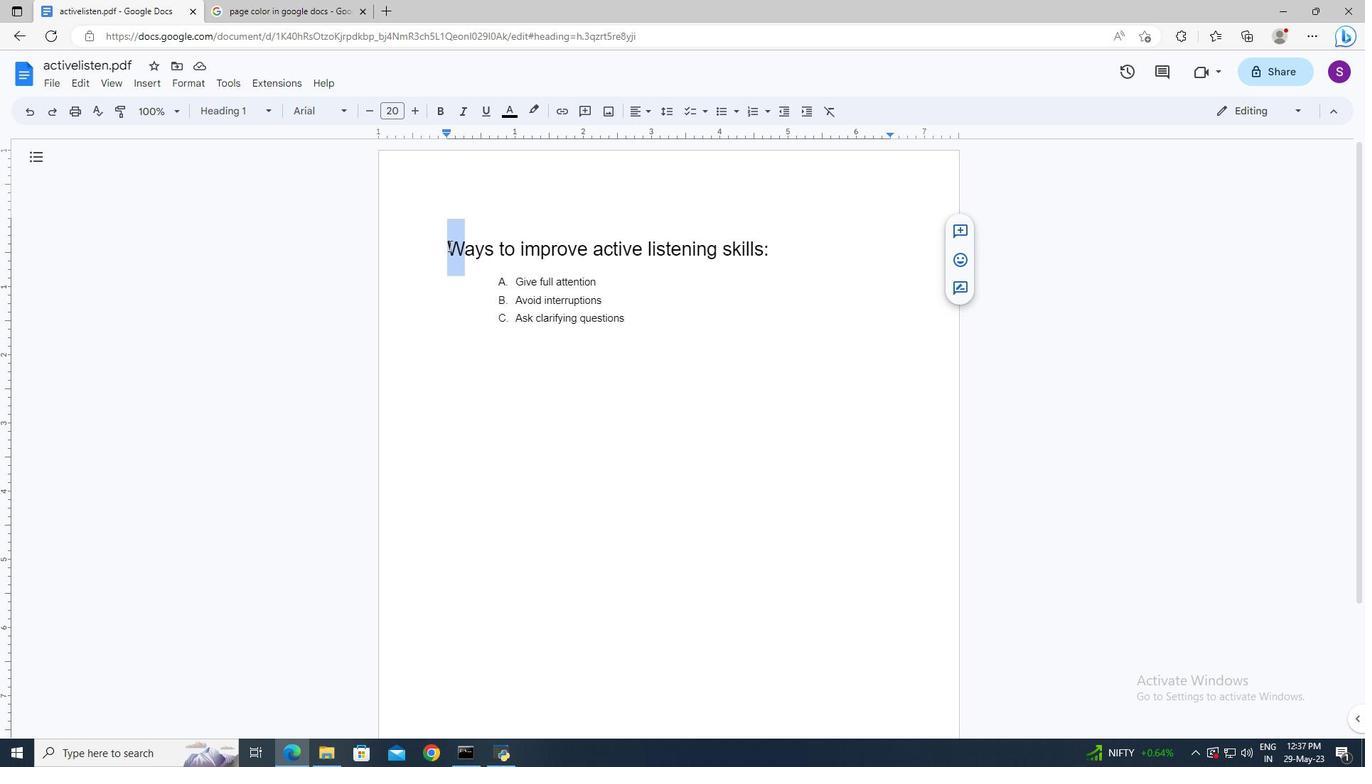 
Action: Mouse moved to (399, 108)
Screenshot: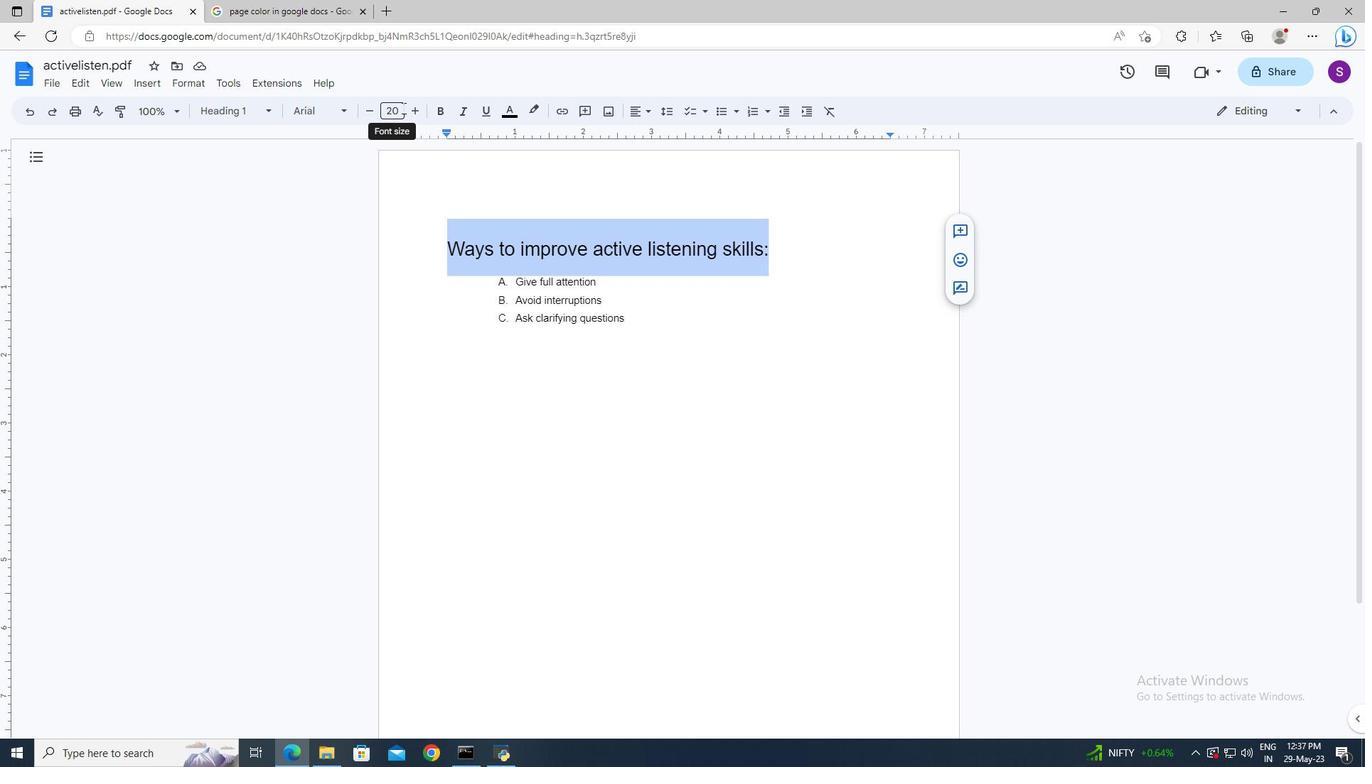 
Action: Mouse pressed left at (399, 108)
Screenshot: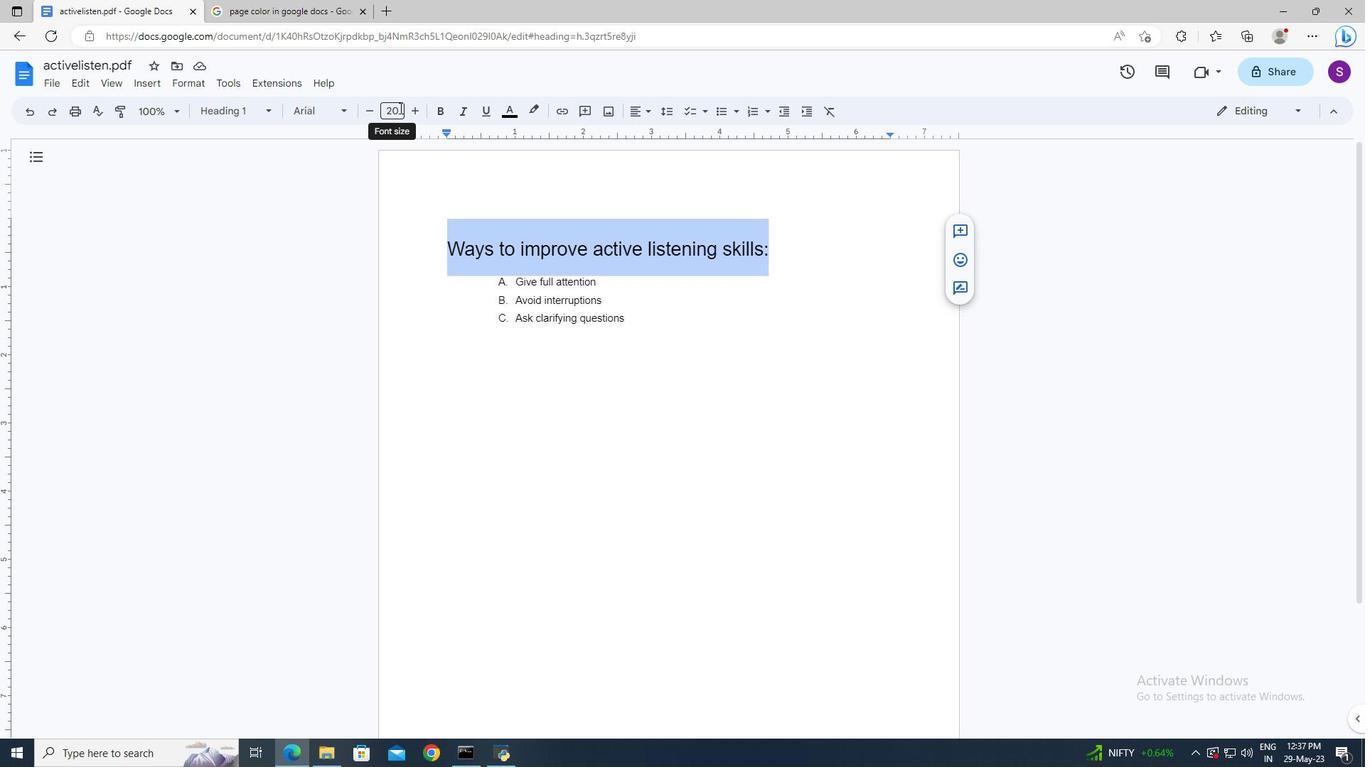 
Action: Key pressed <Key.backspace><Key.backspace>16<Key.enter>
Screenshot: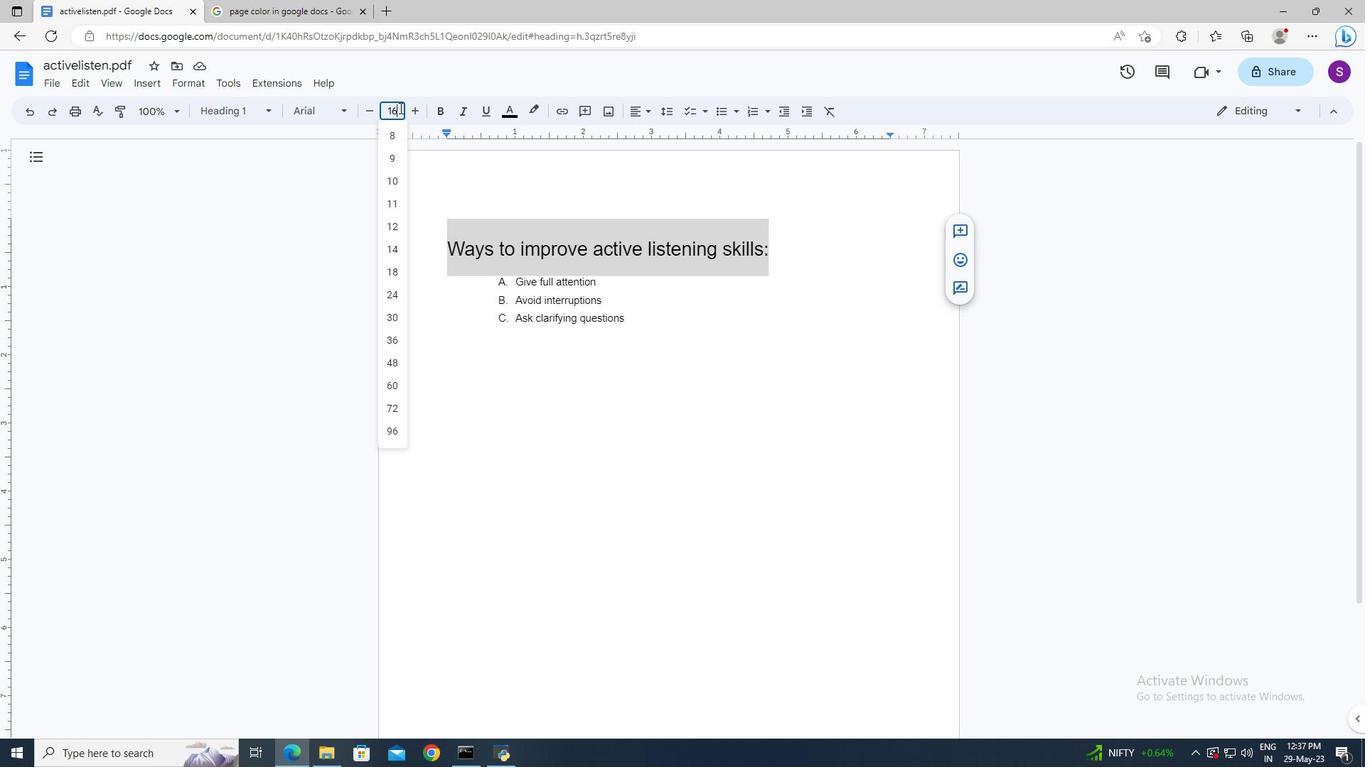 
Action: Mouse moved to (513, 276)
Screenshot: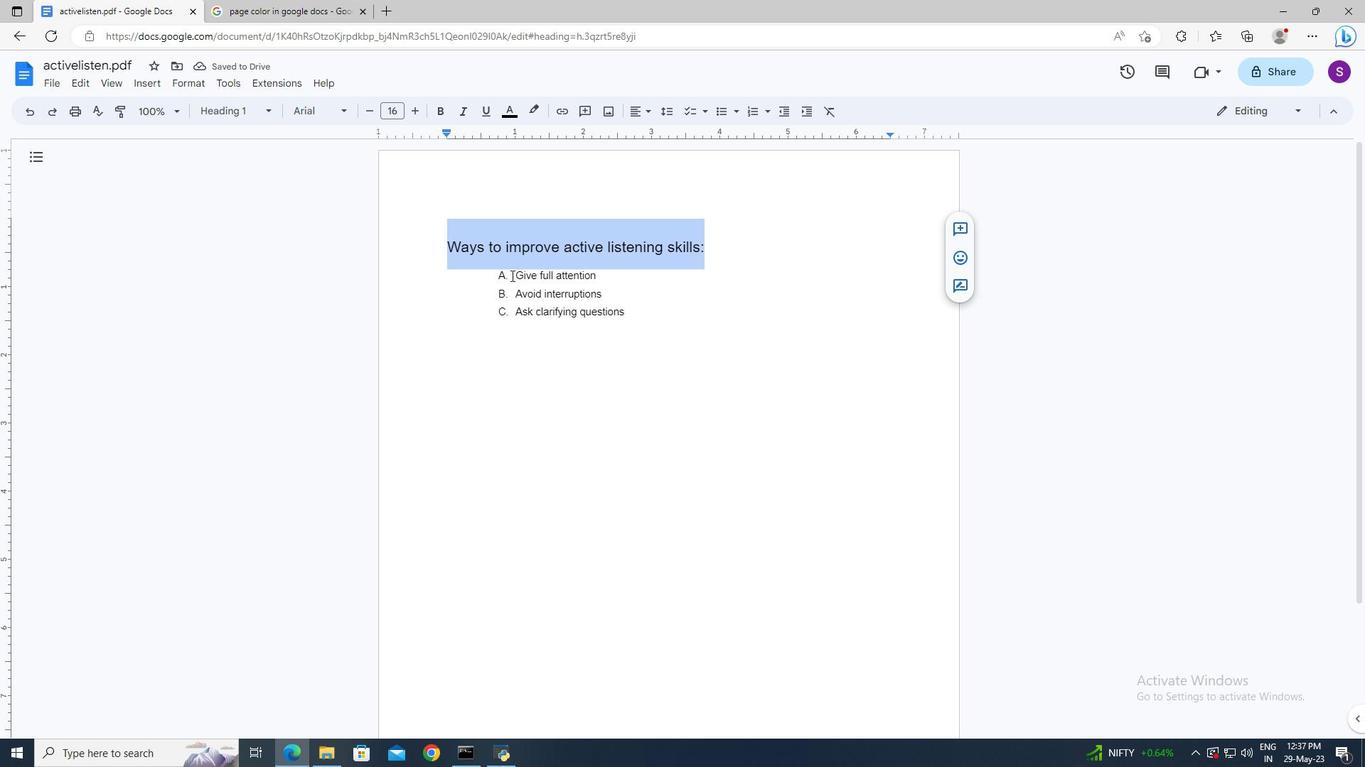 
Action: Mouse pressed left at (513, 276)
Screenshot: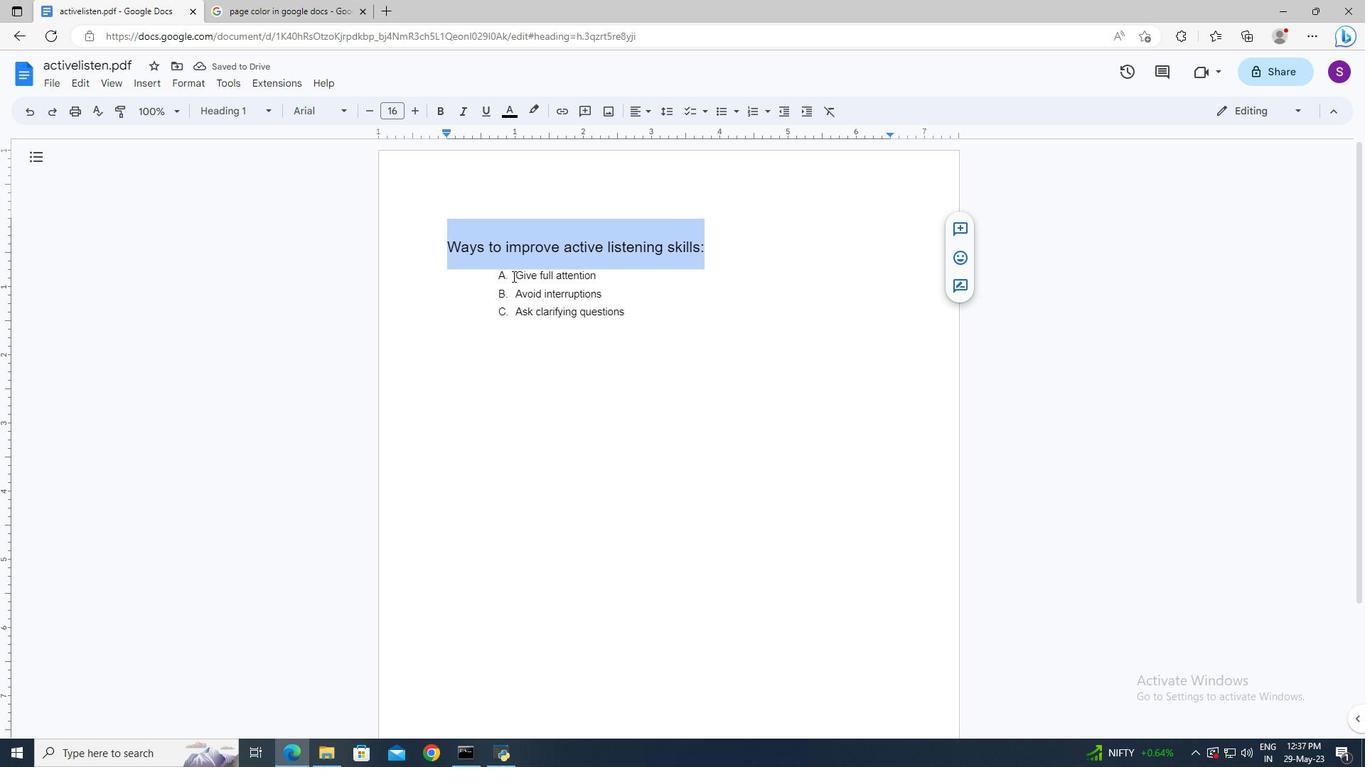 
Action: Key pressed <Key.shift><Key.down><Key.down><Key.down>
Screenshot: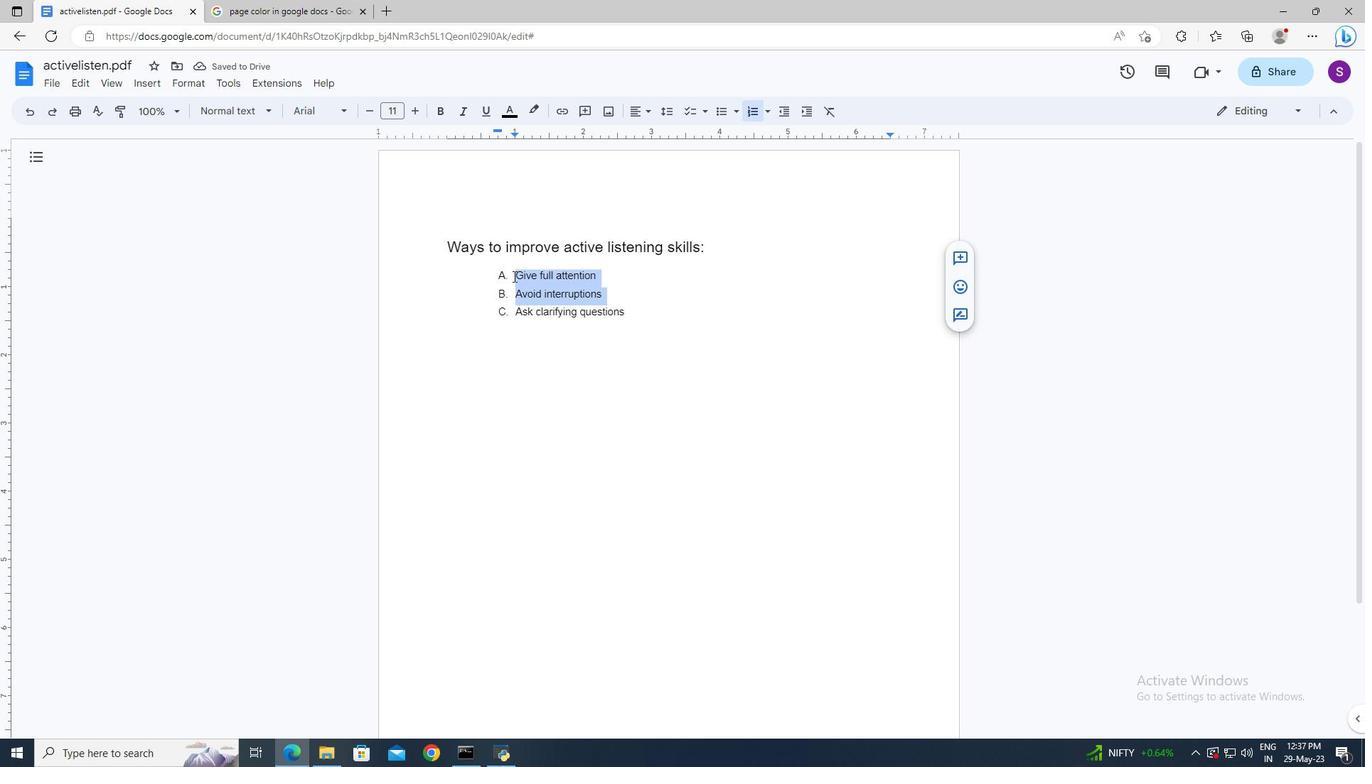 
Action: Mouse moved to (400, 115)
Screenshot: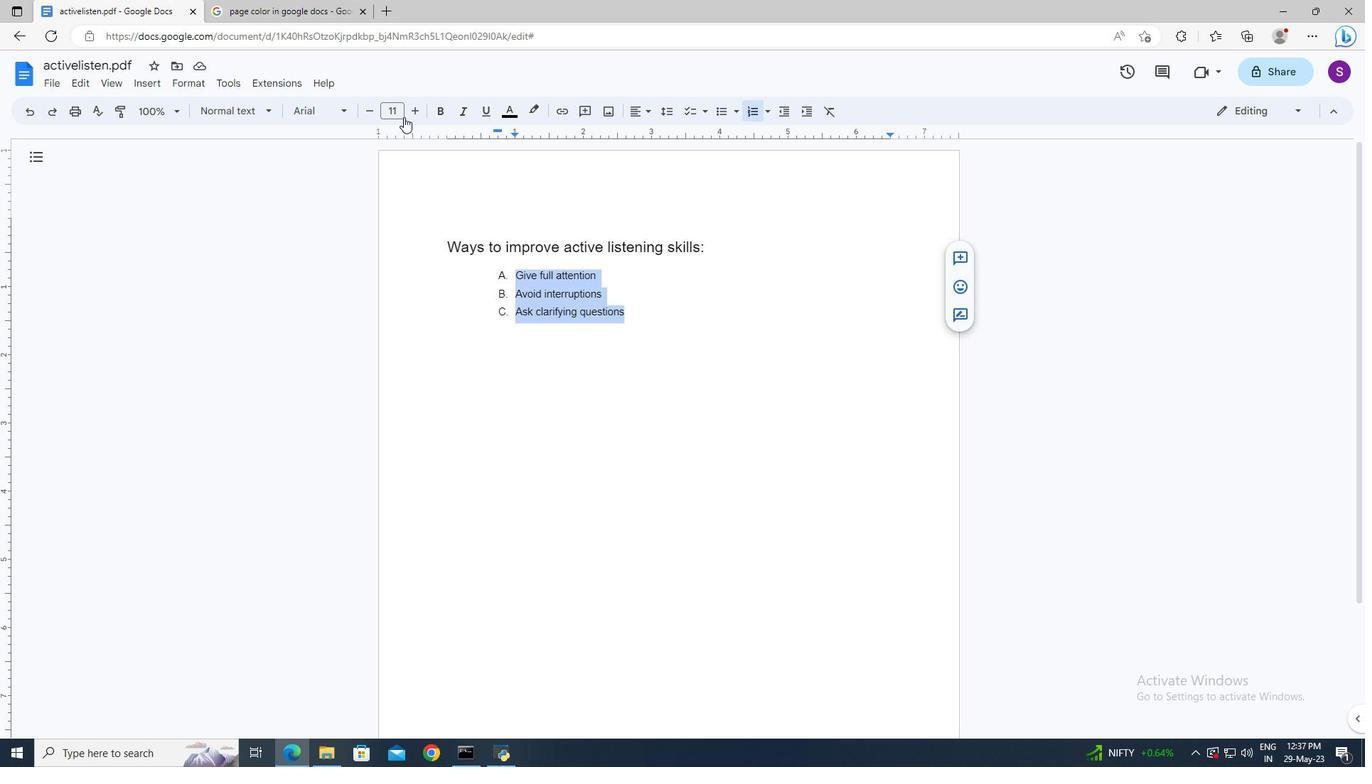 
Action: Mouse pressed left at (400, 115)
Screenshot: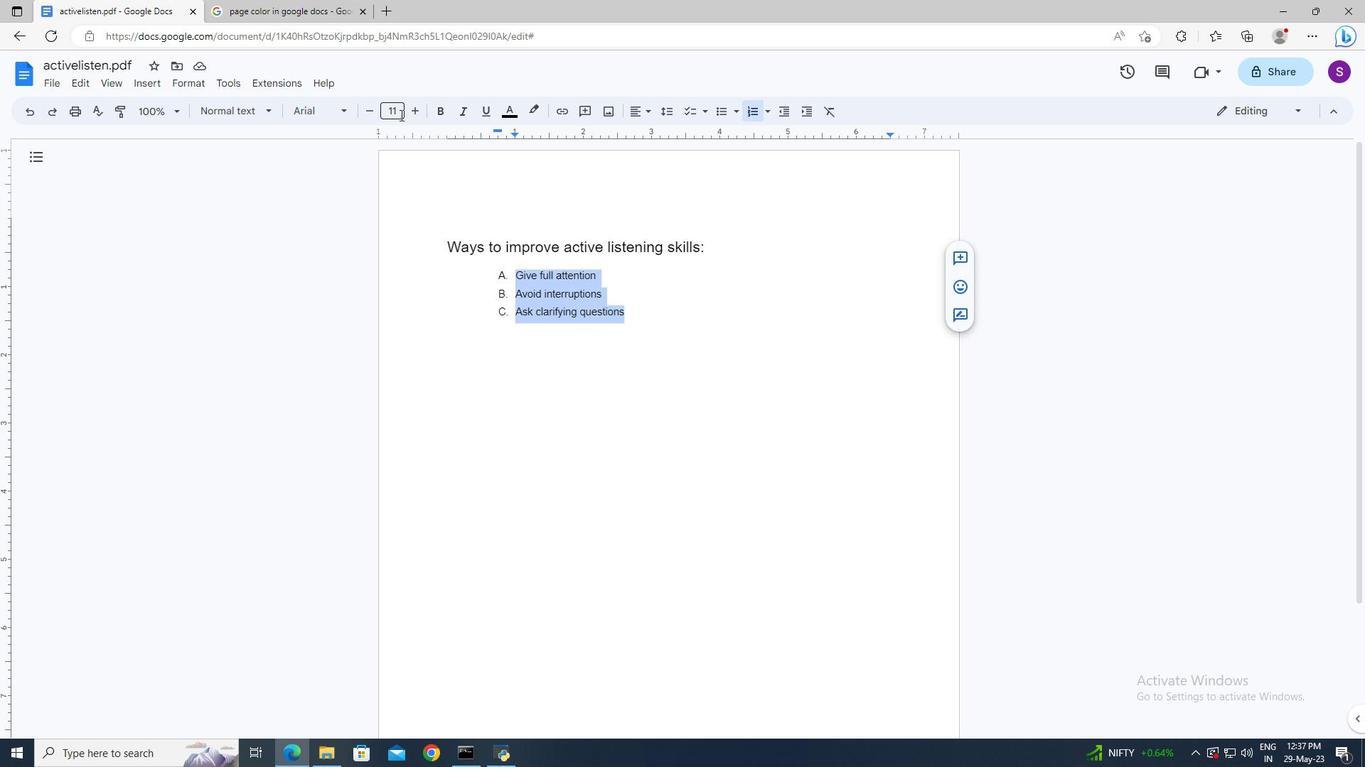 
Action: Key pressed 16<Key.enter>
Screenshot: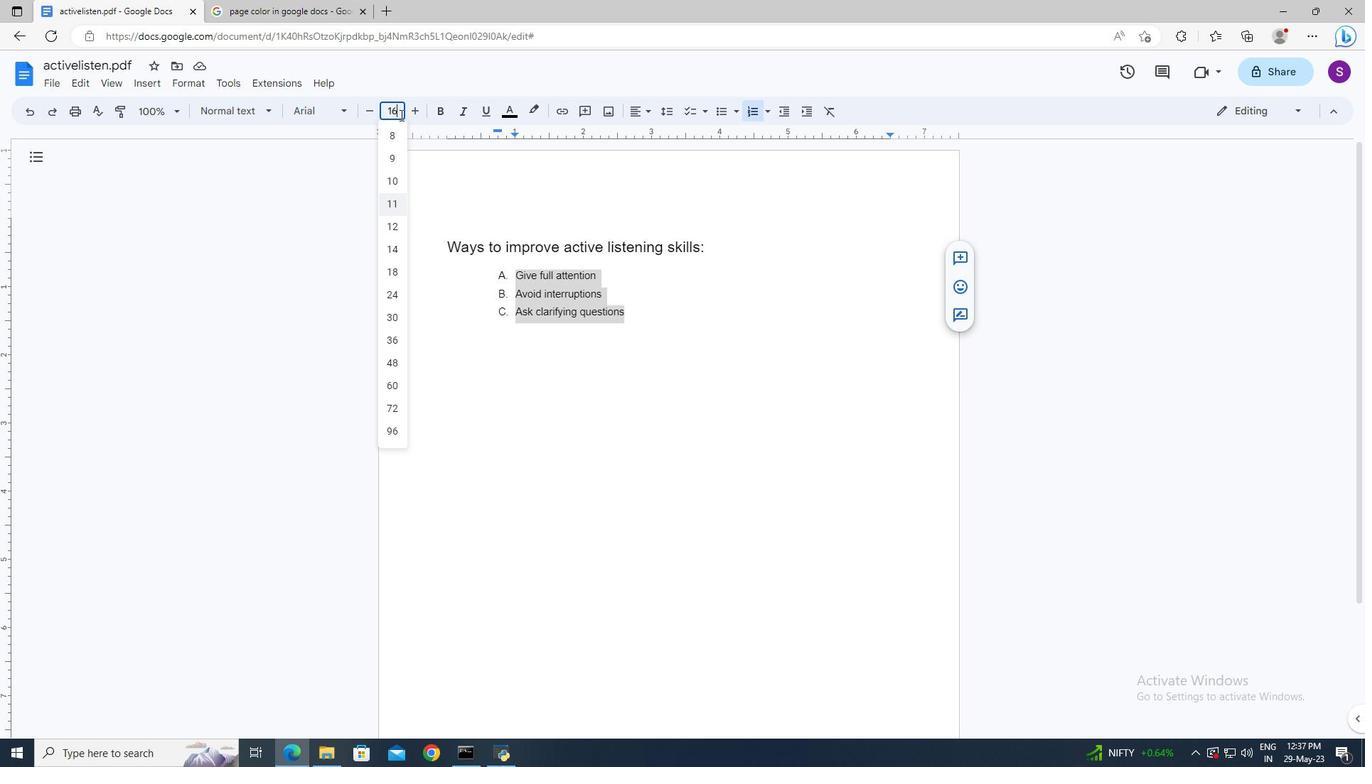 
Action: Mouse moved to (482, 271)
Screenshot: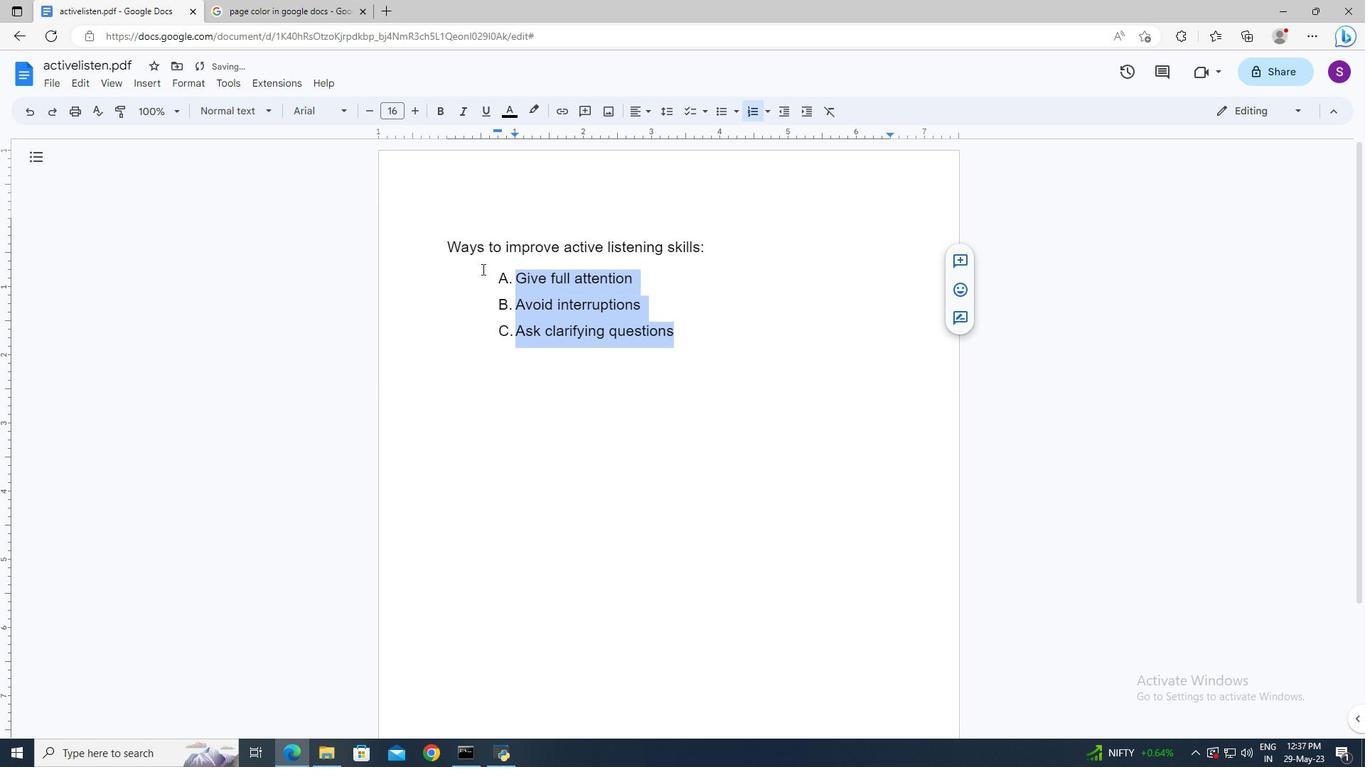 
Action: Mouse pressed left at (482, 271)
Screenshot: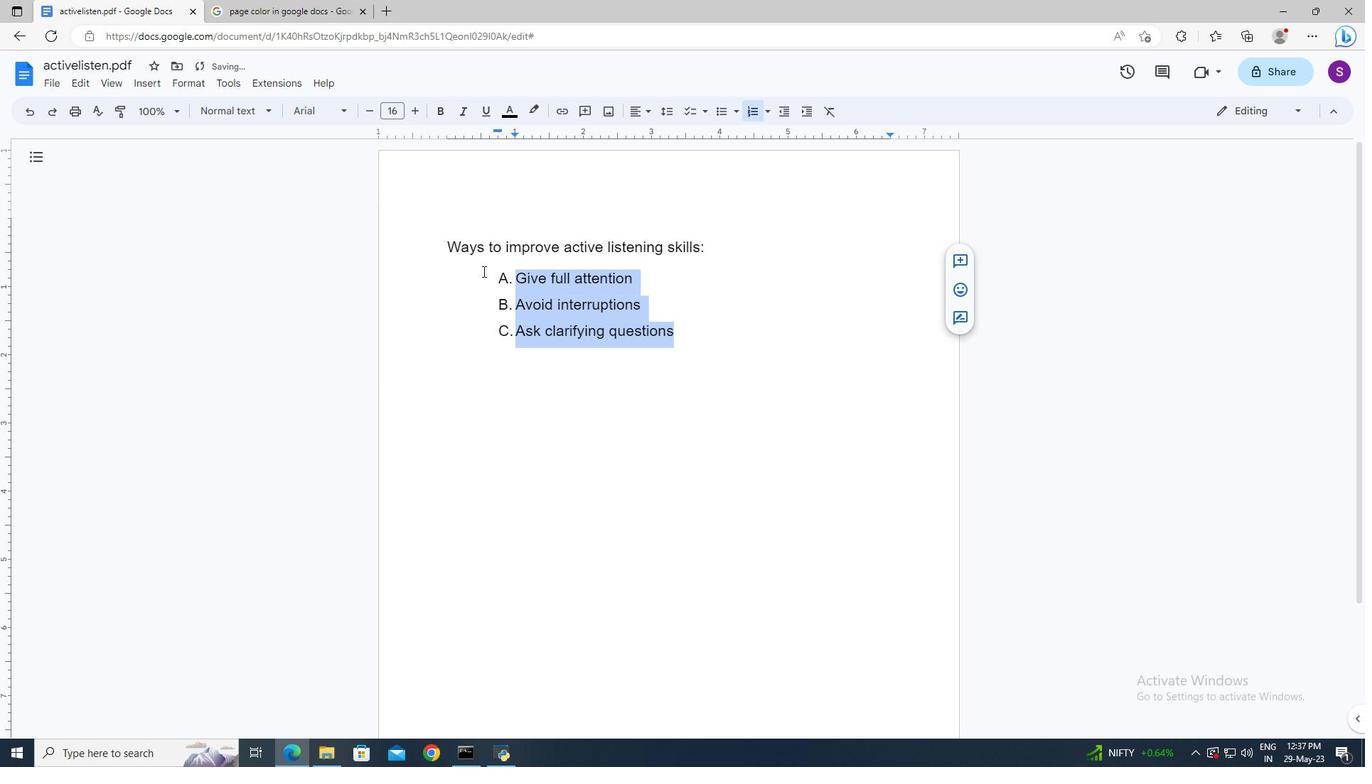 
